 Task: In the  document pitch.txt Insert page numer 'on top of the page' change page color to  'Light Brown'. Write company name: Ramsons
Action: Mouse moved to (294, 473)
Screenshot: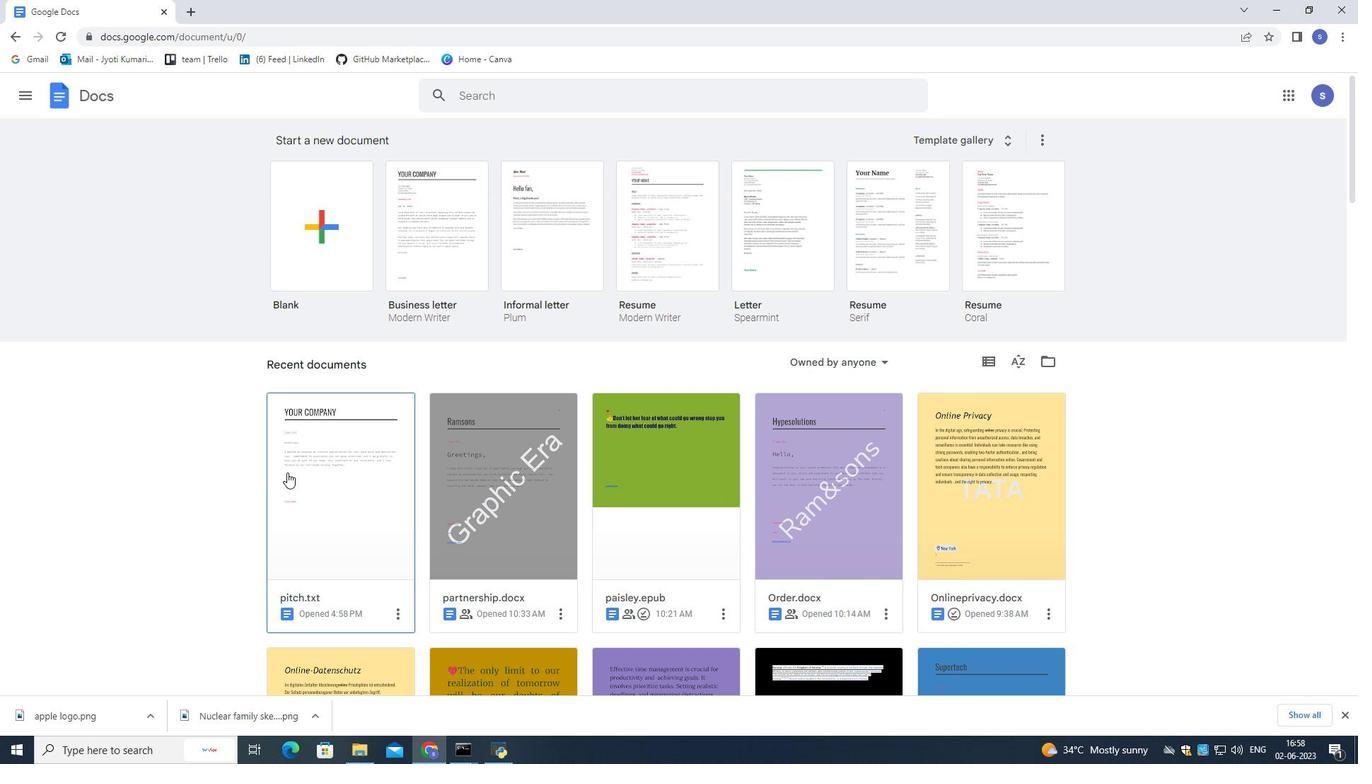 
Action: Mouse pressed left at (294, 473)
Screenshot: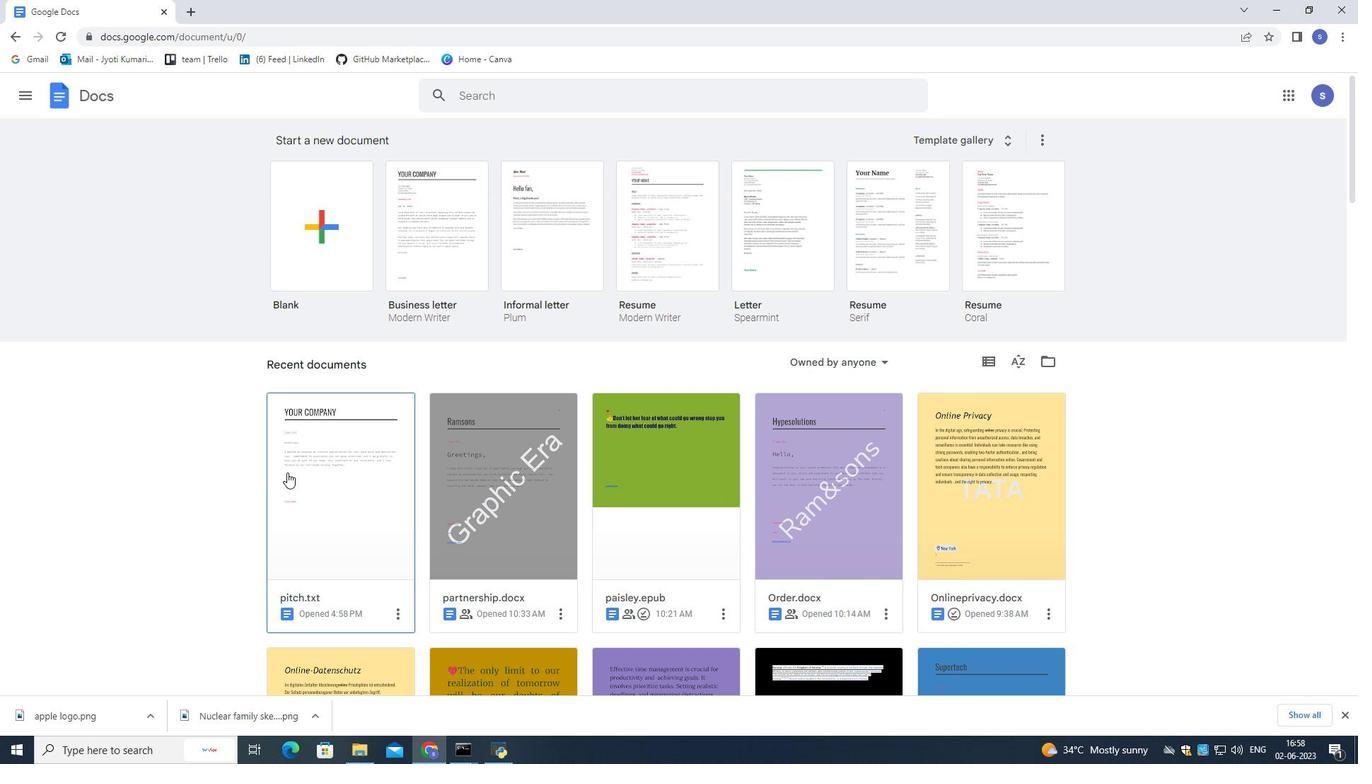
Action: Mouse moved to (295, 473)
Screenshot: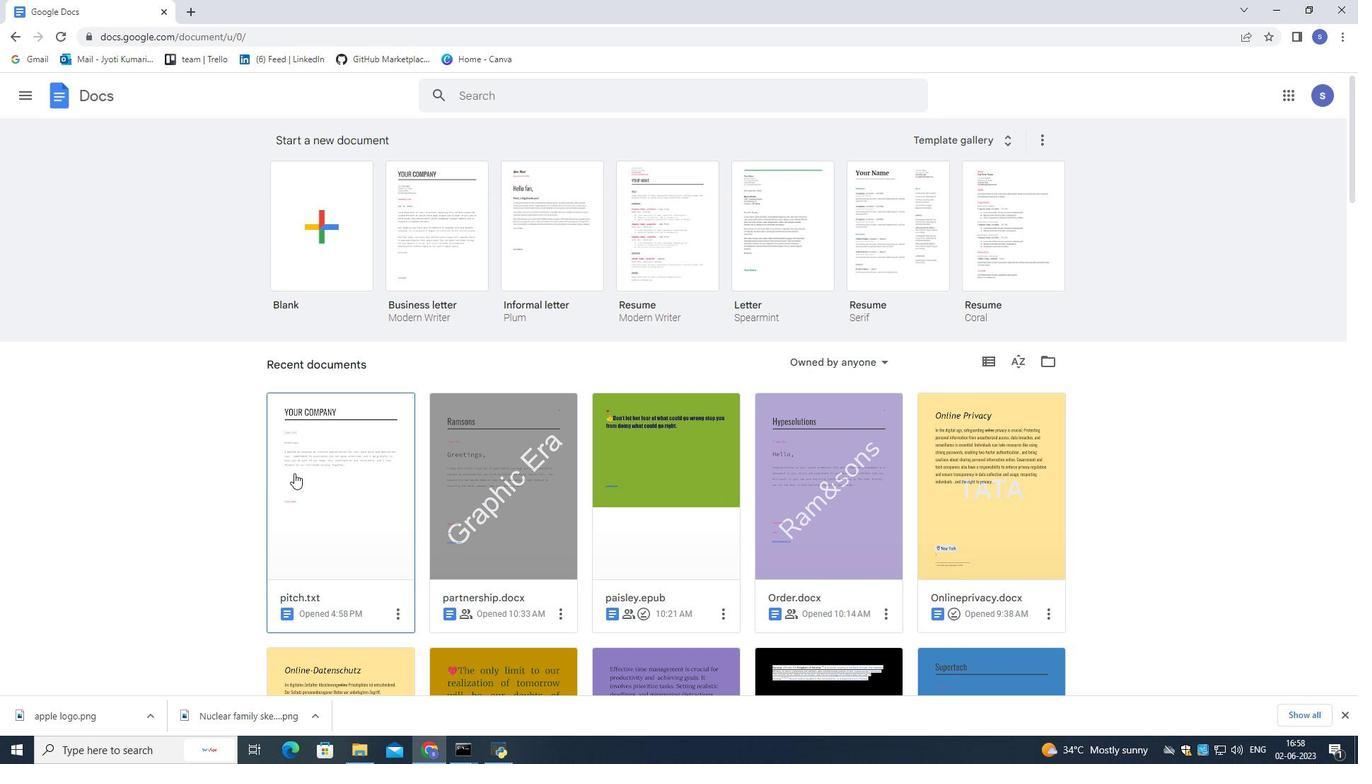 
Action: Mouse pressed left at (295, 473)
Screenshot: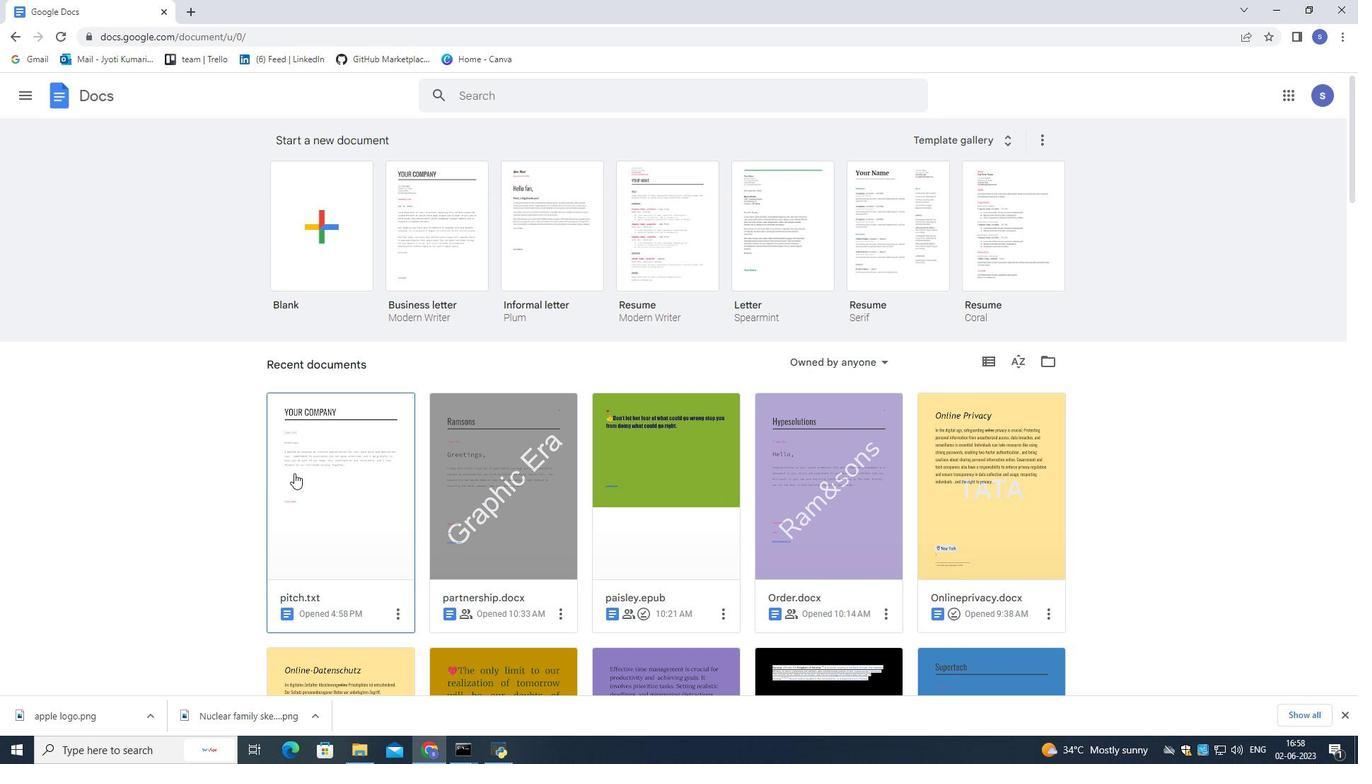 
Action: Mouse moved to (143, 104)
Screenshot: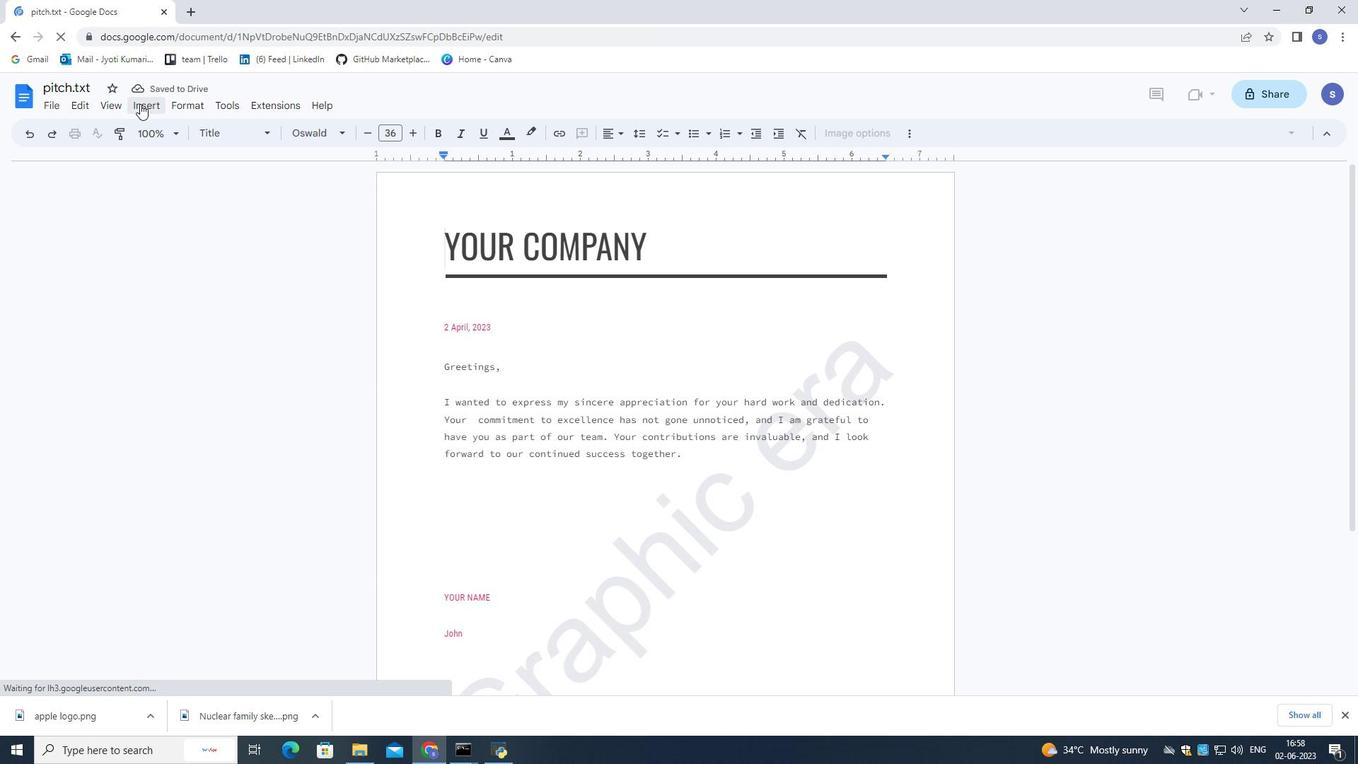 
Action: Mouse pressed left at (143, 104)
Screenshot: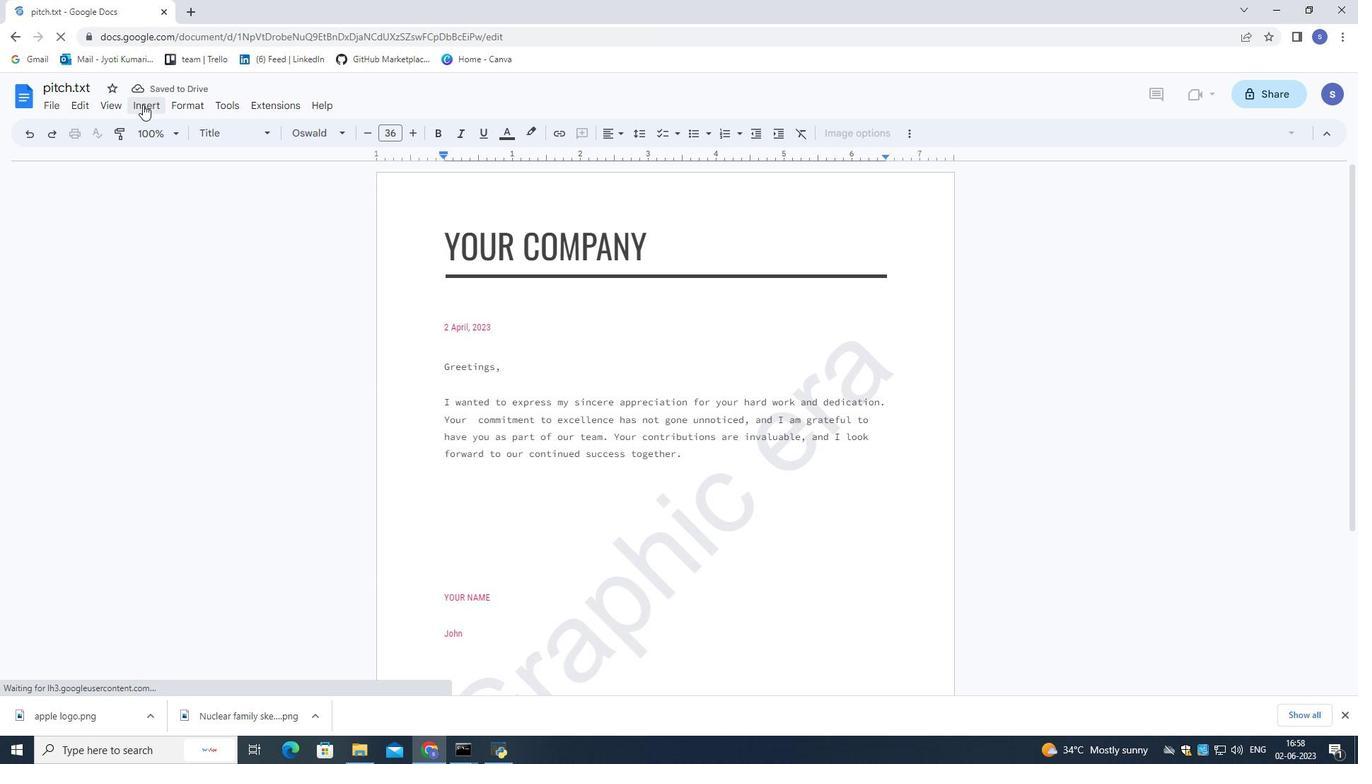 
Action: Mouse moved to (393, 515)
Screenshot: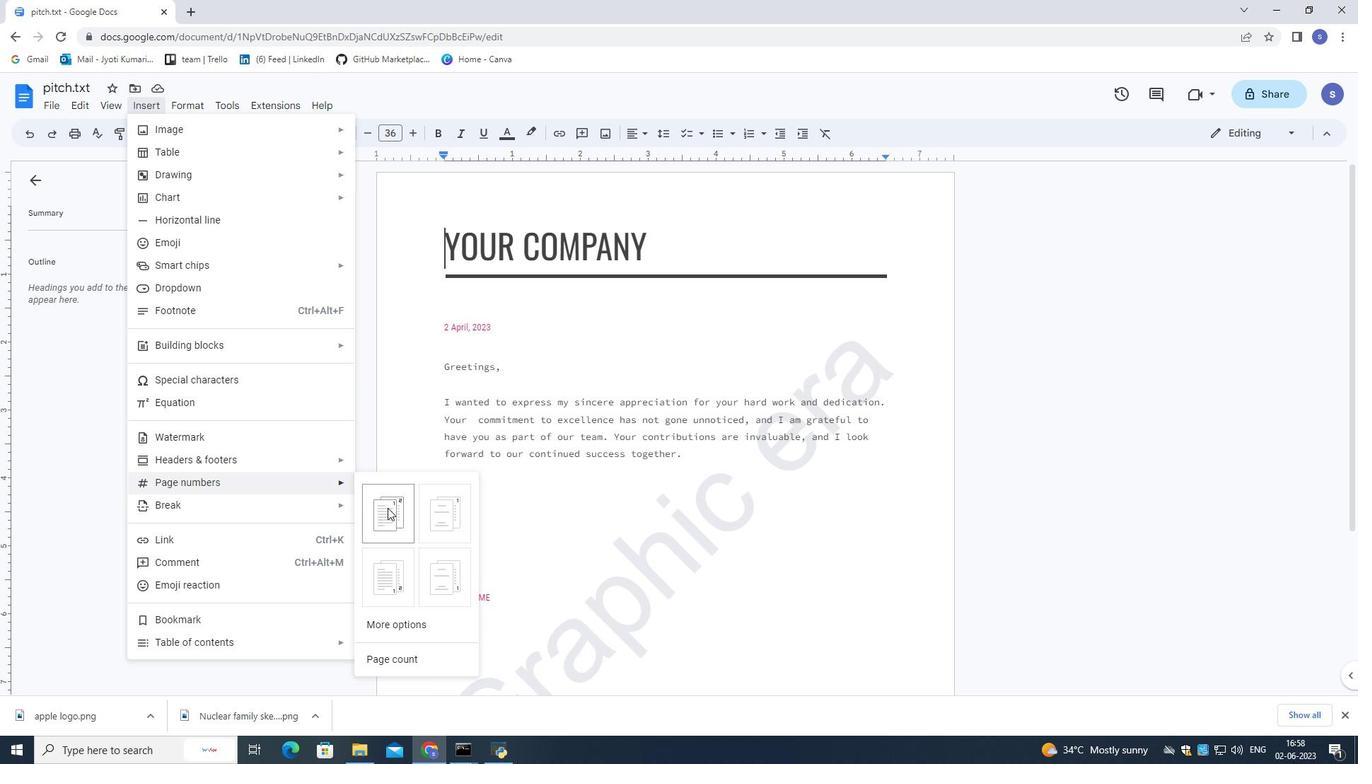 
Action: Mouse pressed left at (393, 515)
Screenshot: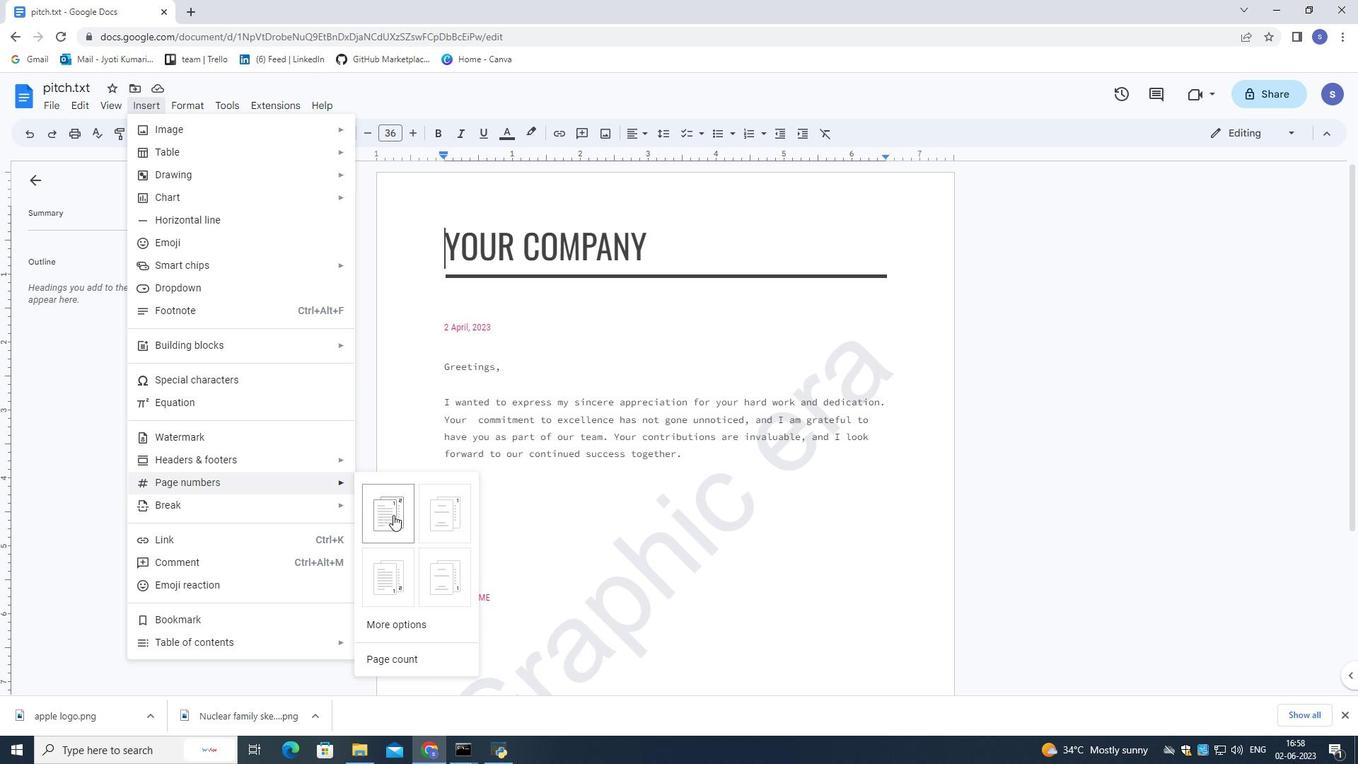 
Action: Mouse moved to (581, 532)
Screenshot: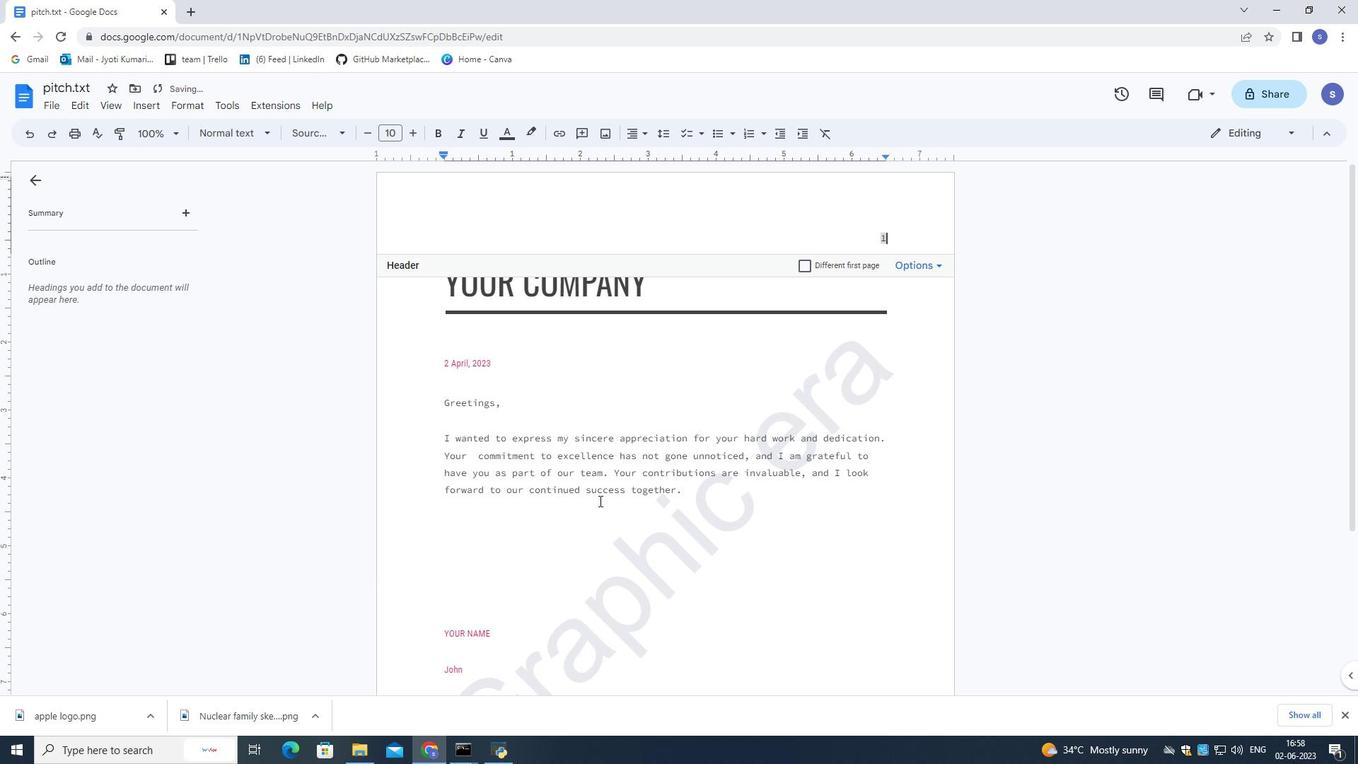 
Action: Mouse pressed left at (581, 532)
Screenshot: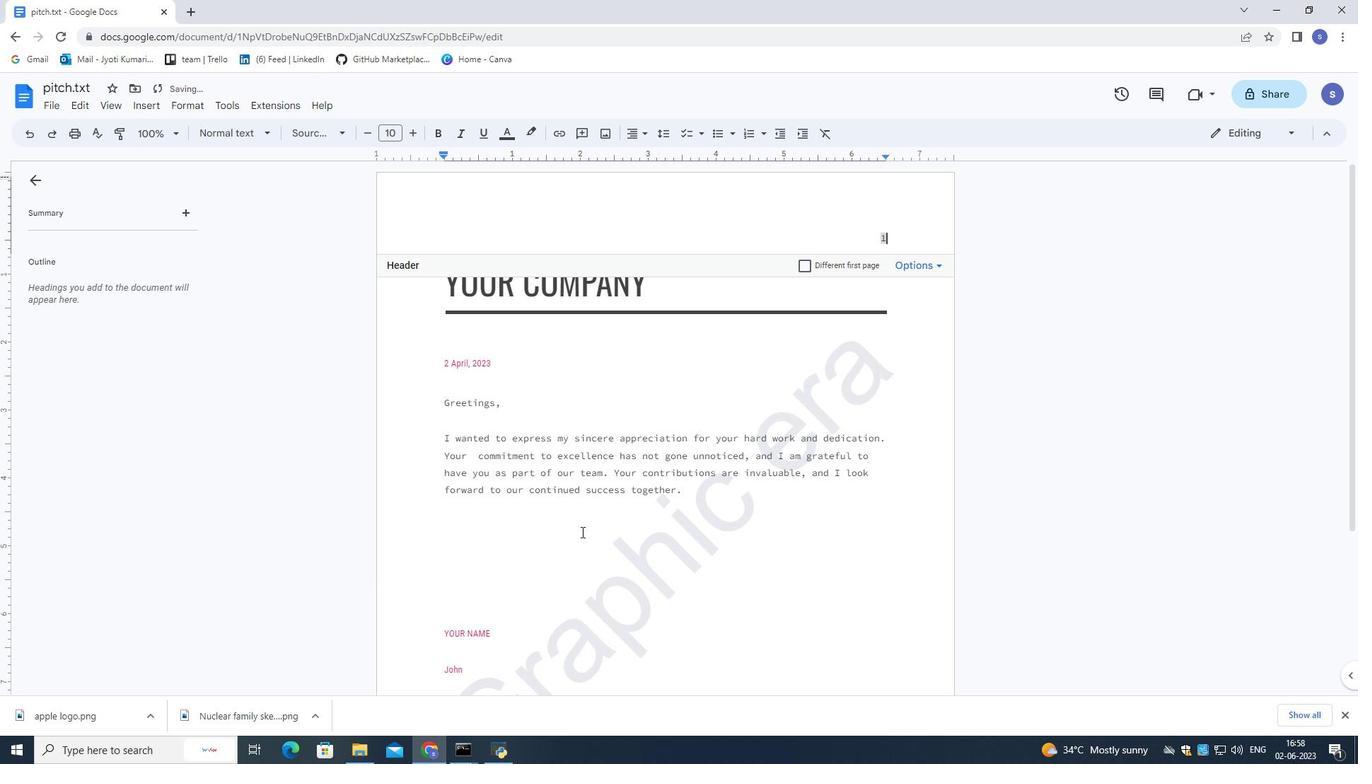 
Action: Mouse moved to (45, 102)
Screenshot: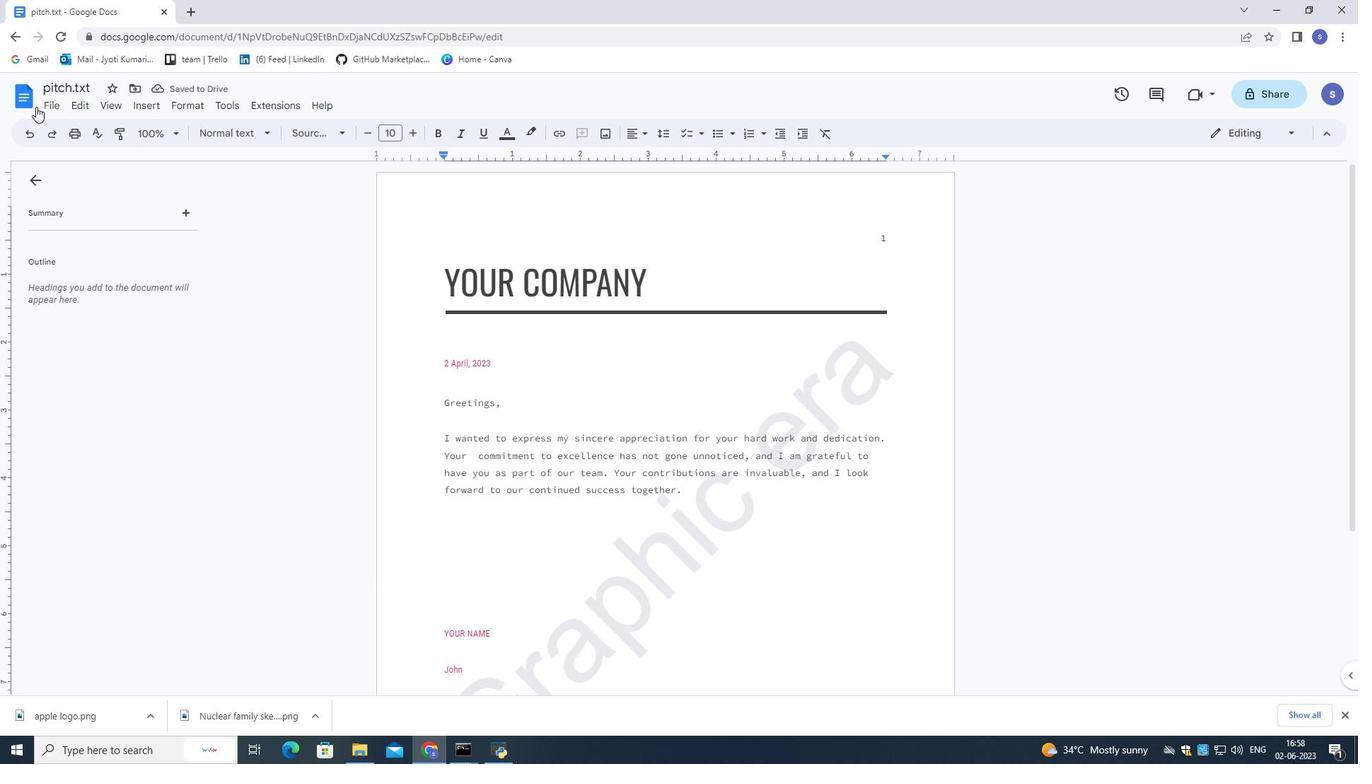 
Action: Mouse pressed left at (45, 102)
Screenshot: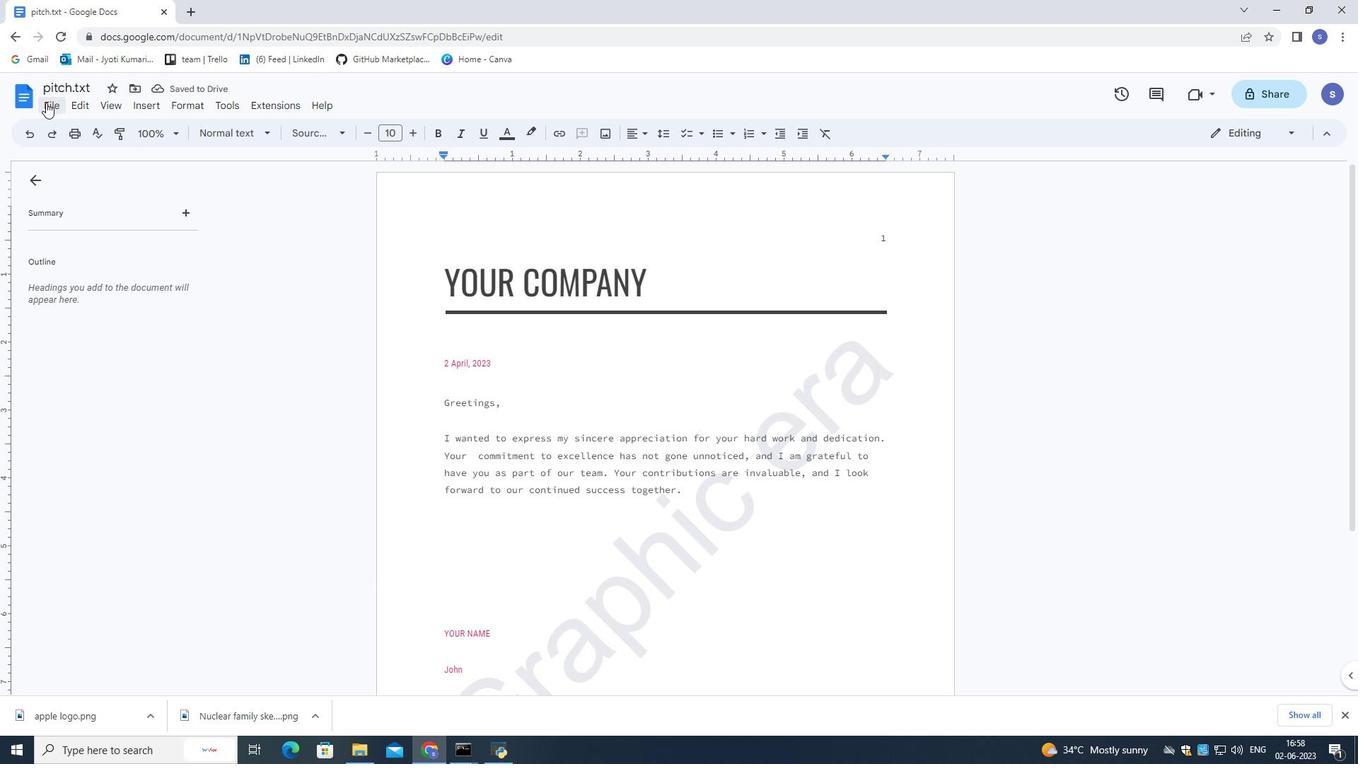 
Action: Mouse moved to (89, 492)
Screenshot: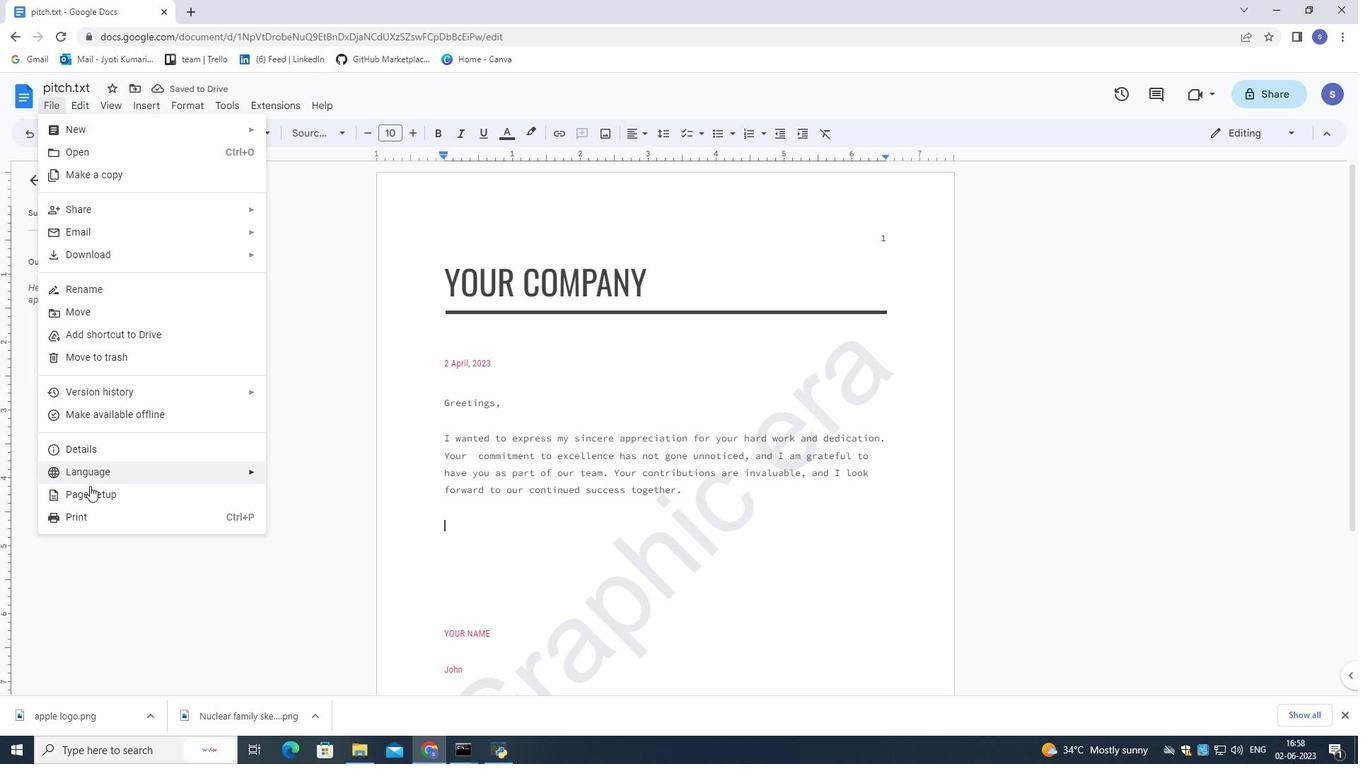 
Action: Mouse pressed left at (89, 492)
Screenshot: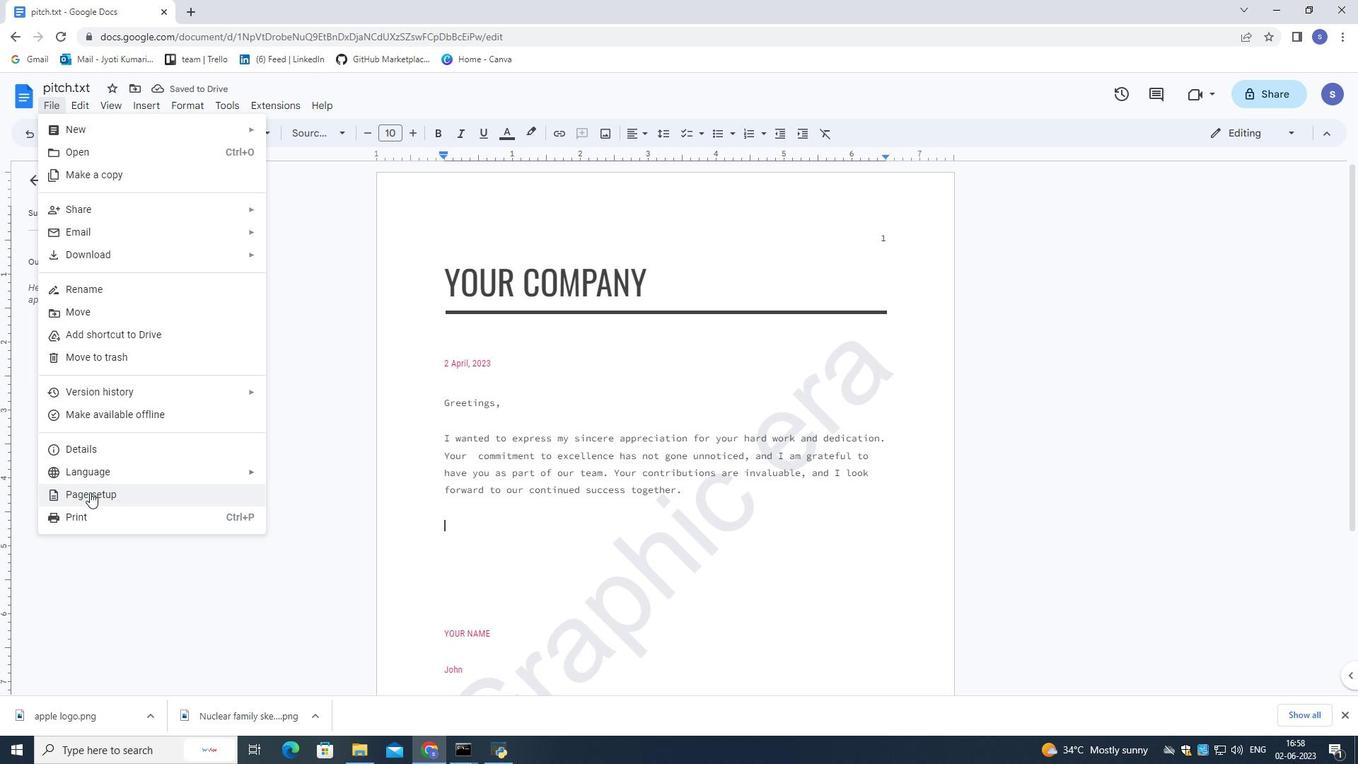 
Action: Mouse moved to (563, 482)
Screenshot: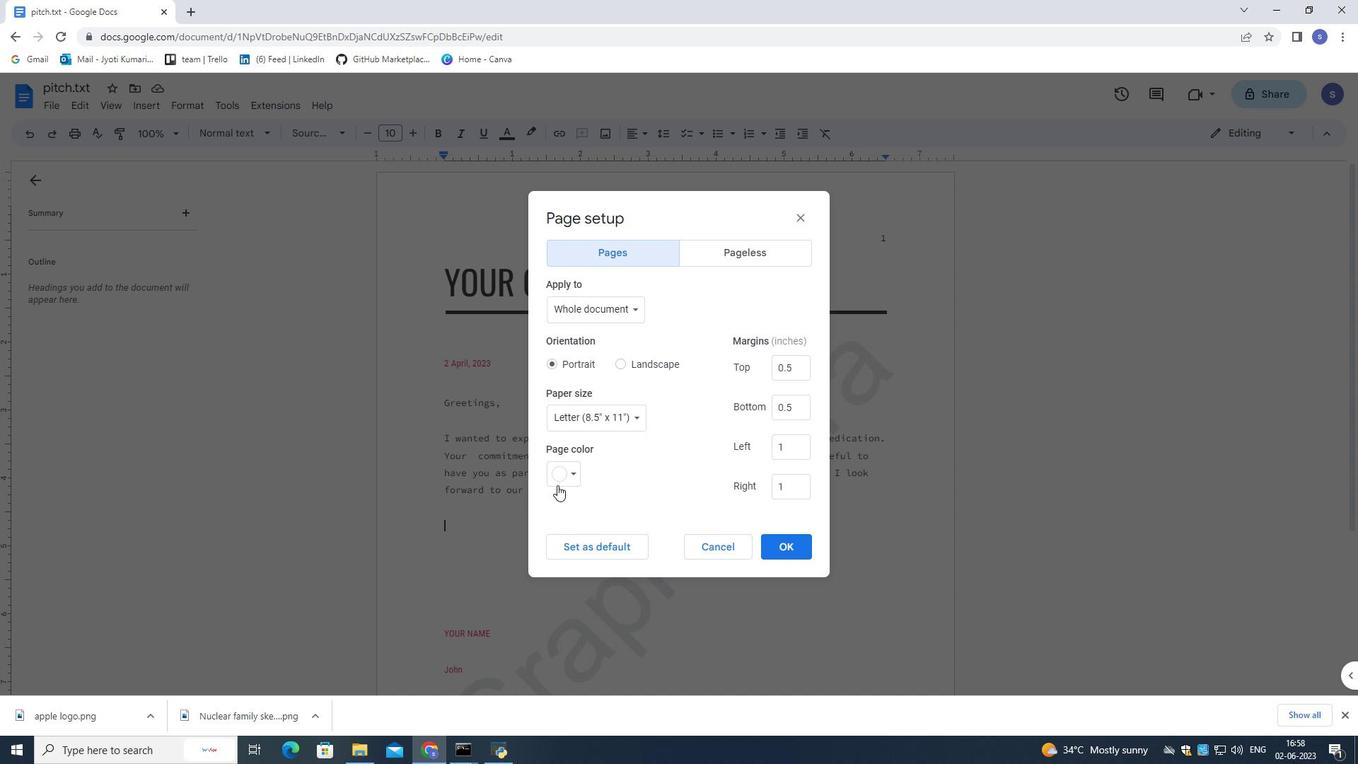 
Action: Mouse pressed left at (563, 482)
Screenshot: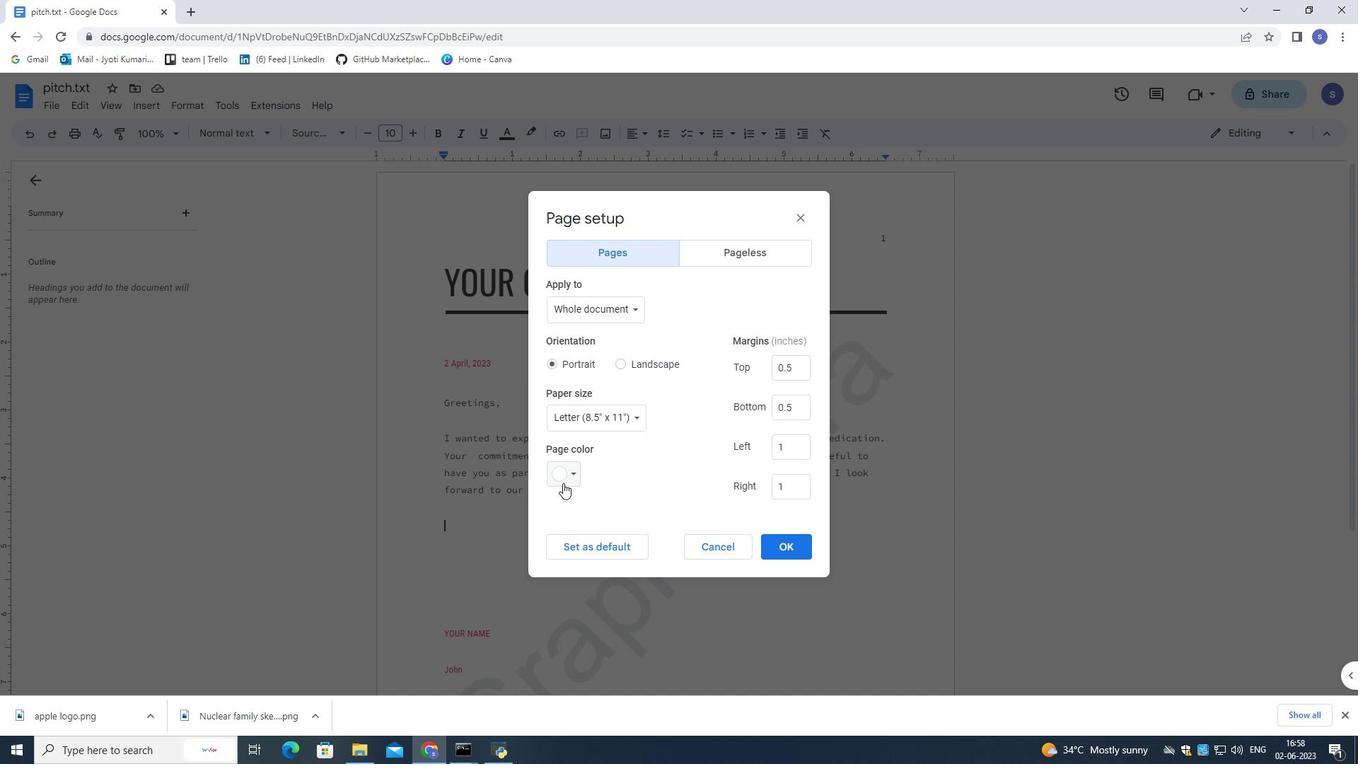
Action: Mouse moved to (593, 580)
Screenshot: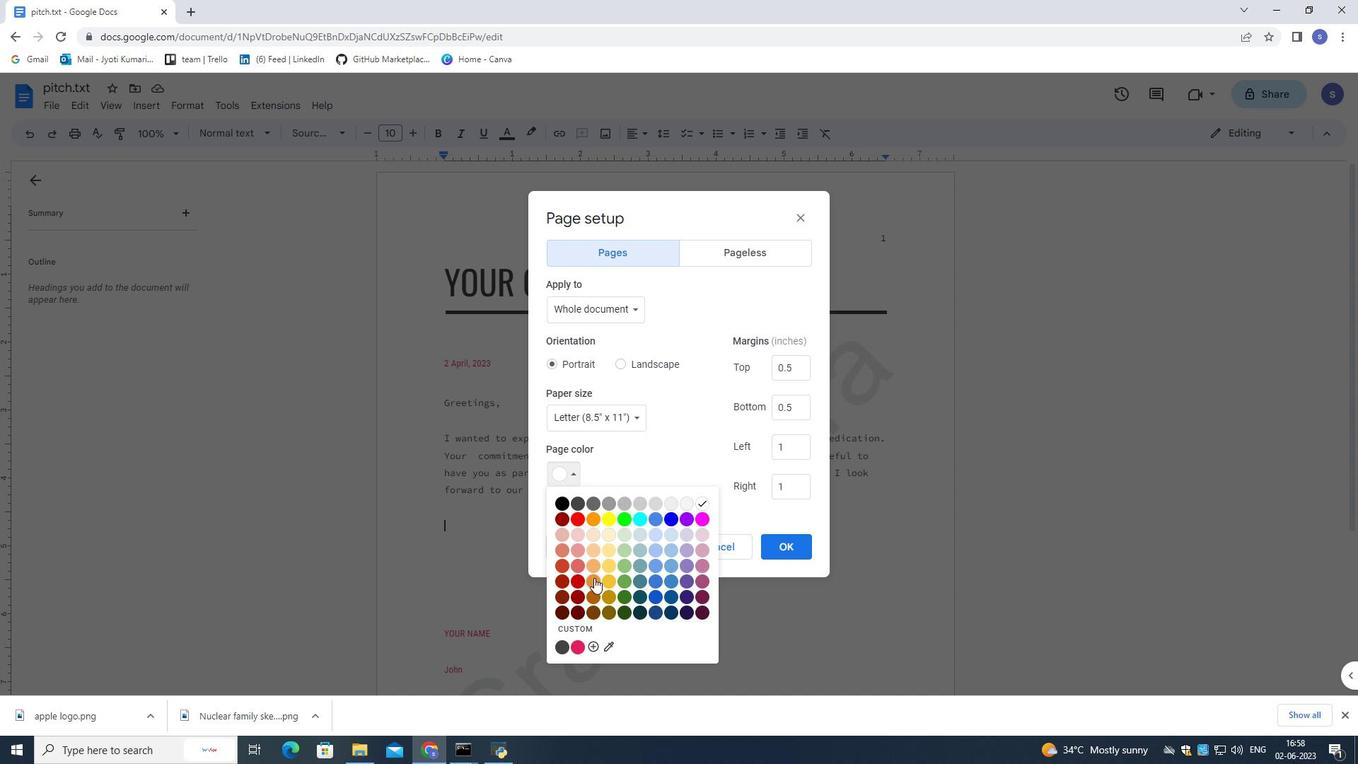 
Action: Mouse pressed left at (593, 580)
Screenshot: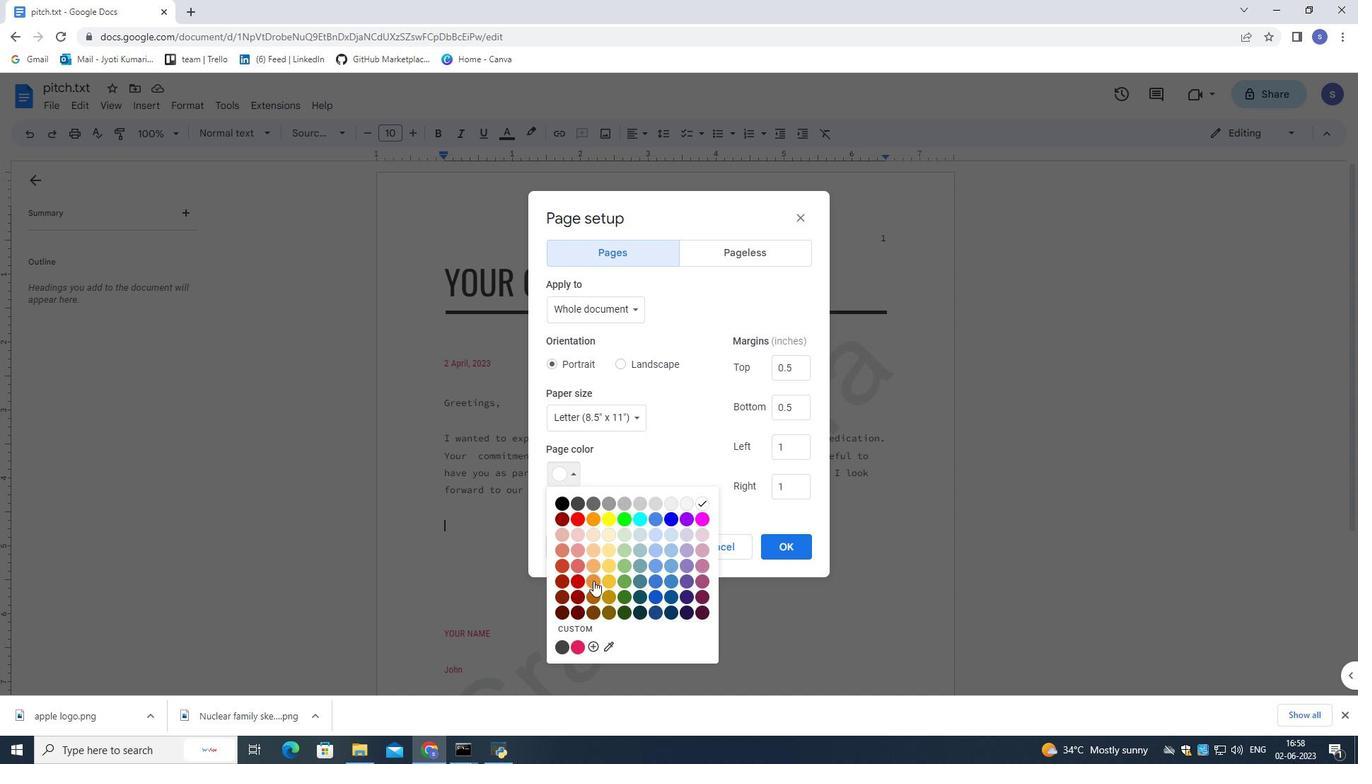 
Action: Mouse moved to (776, 541)
Screenshot: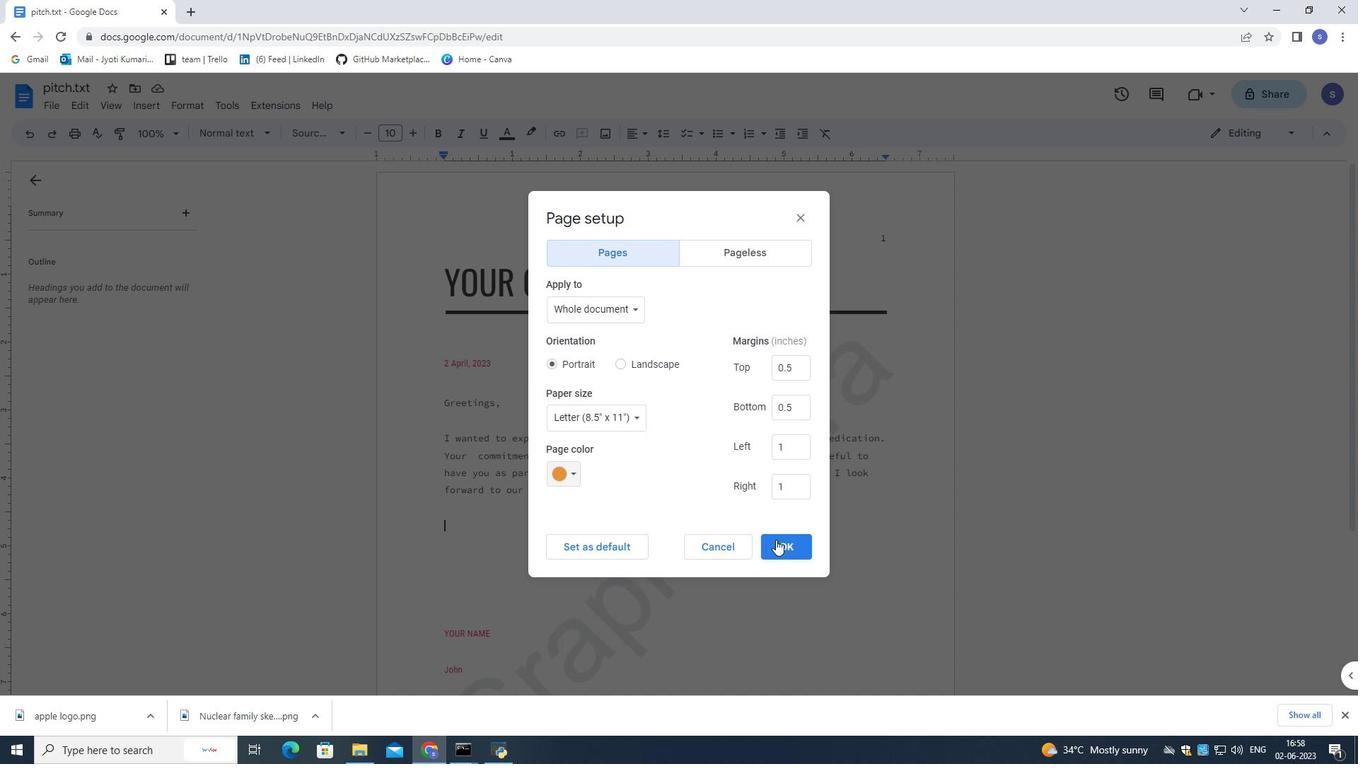 
Action: Mouse pressed left at (776, 541)
Screenshot: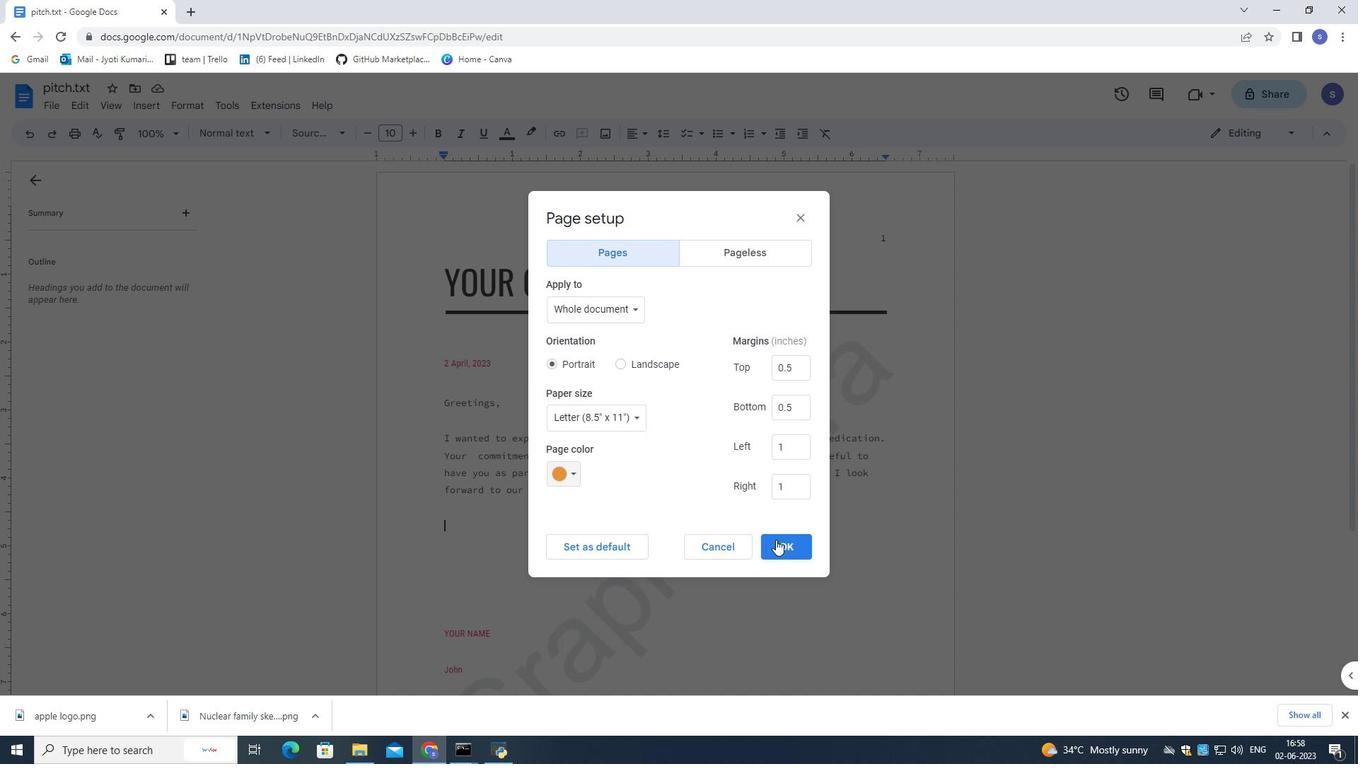
Action: Mouse moved to (539, 425)
Screenshot: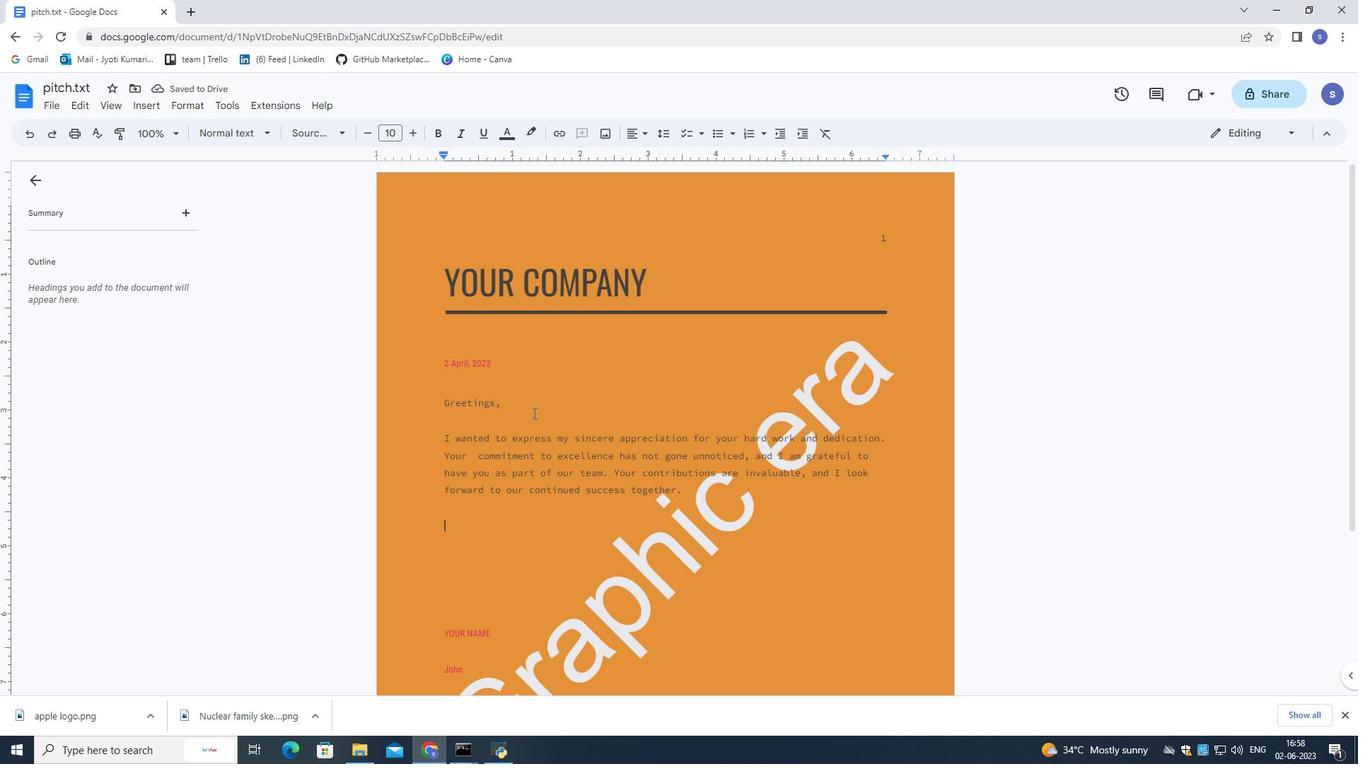 
Action: Mouse scrolled (539, 425) with delta (0, 0)
Screenshot: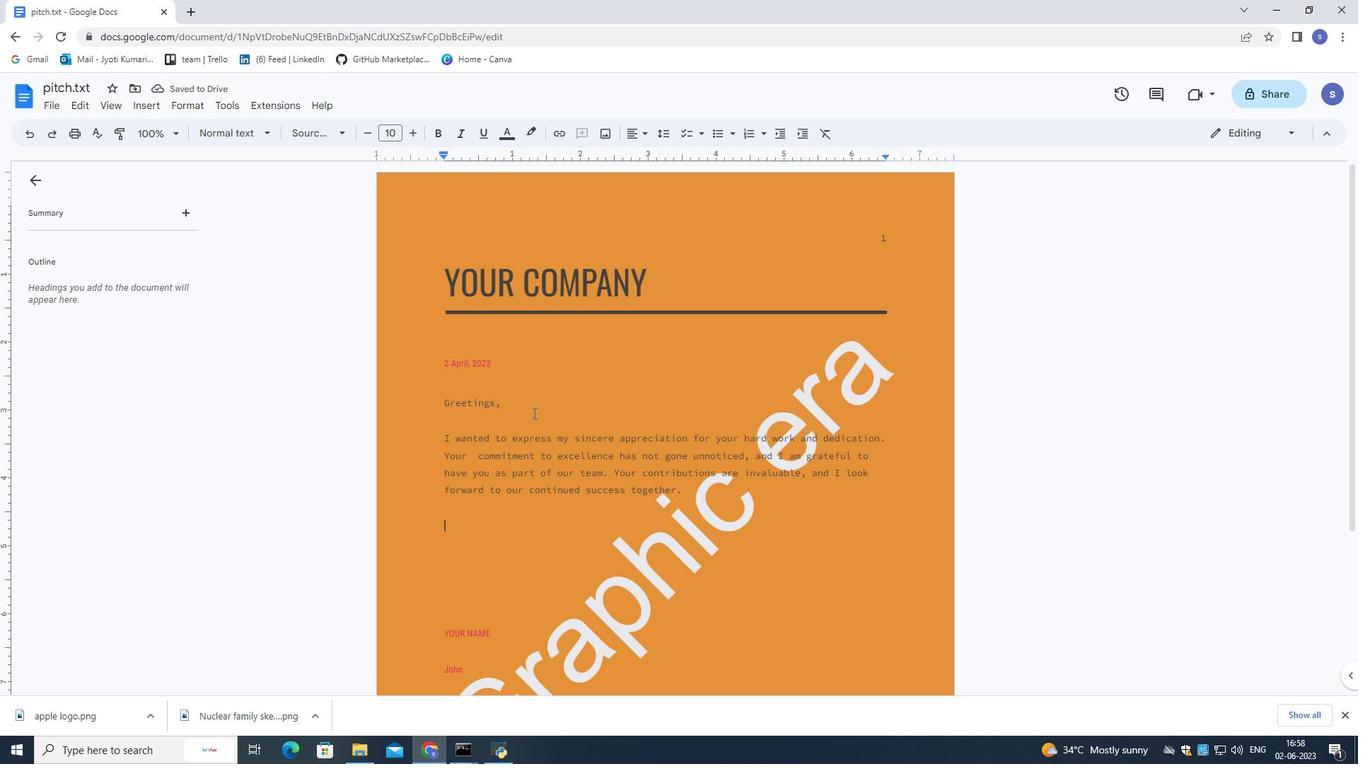 
Action: Mouse moved to (540, 429)
Screenshot: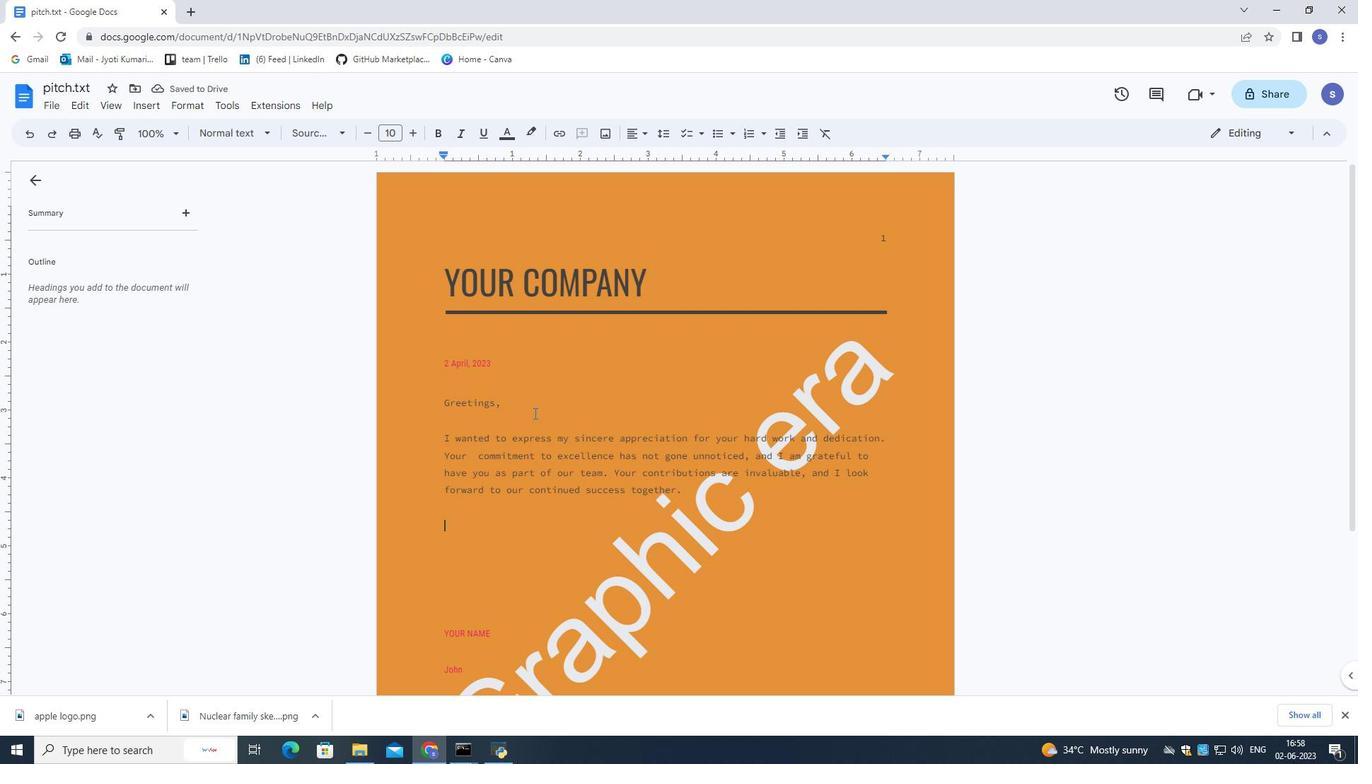 
Action: Mouse scrolled (540, 428) with delta (0, 0)
Screenshot: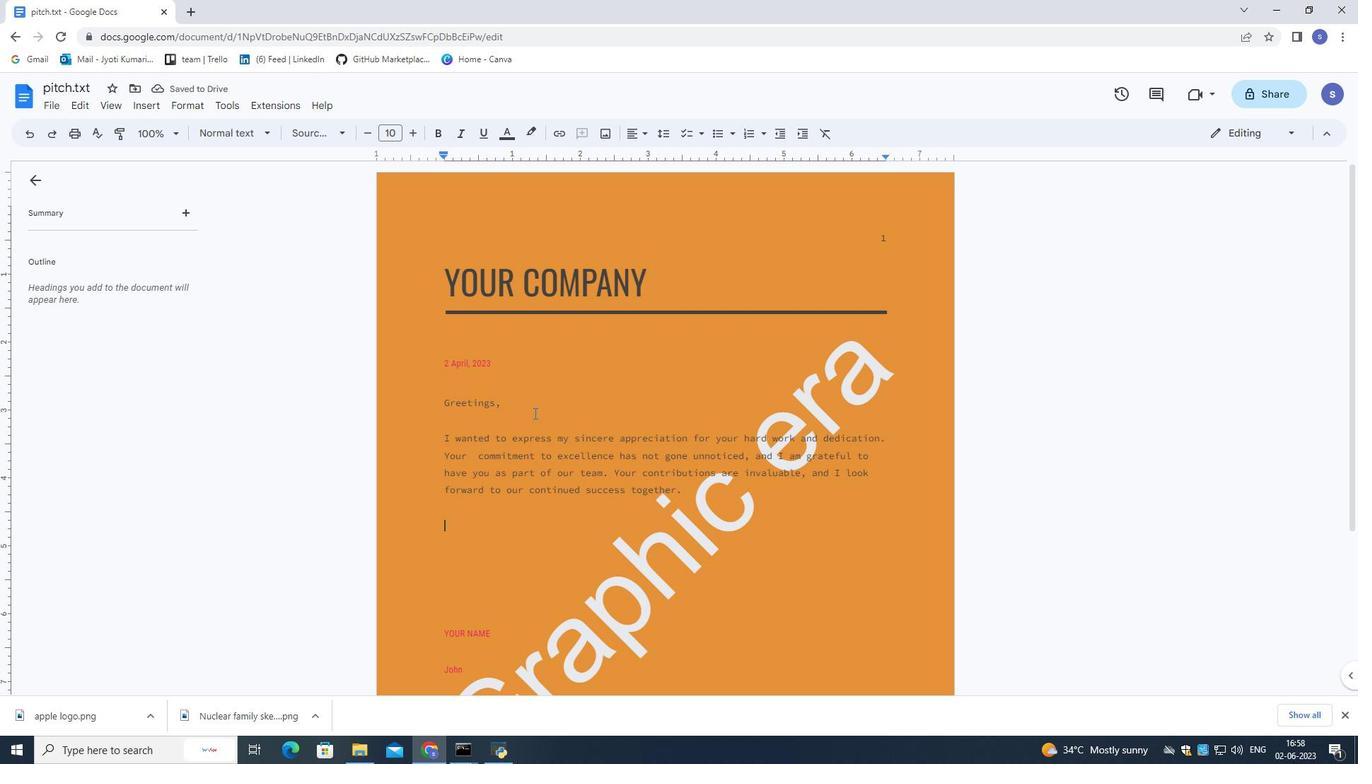 
Action: Mouse scrolled (540, 428) with delta (0, 0)
Screenshot: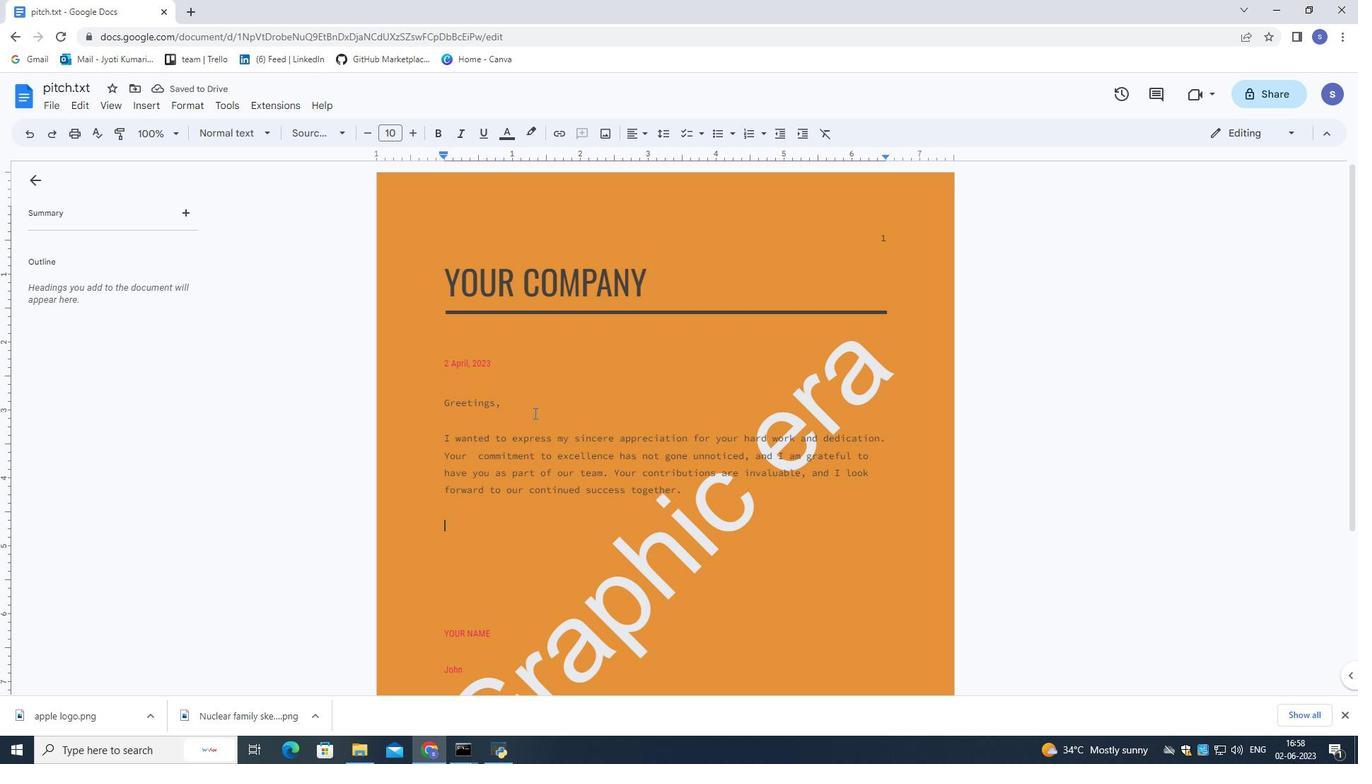 
Action: Mouse scrolled (540, 428) with delta (0, 0)
Screenshot: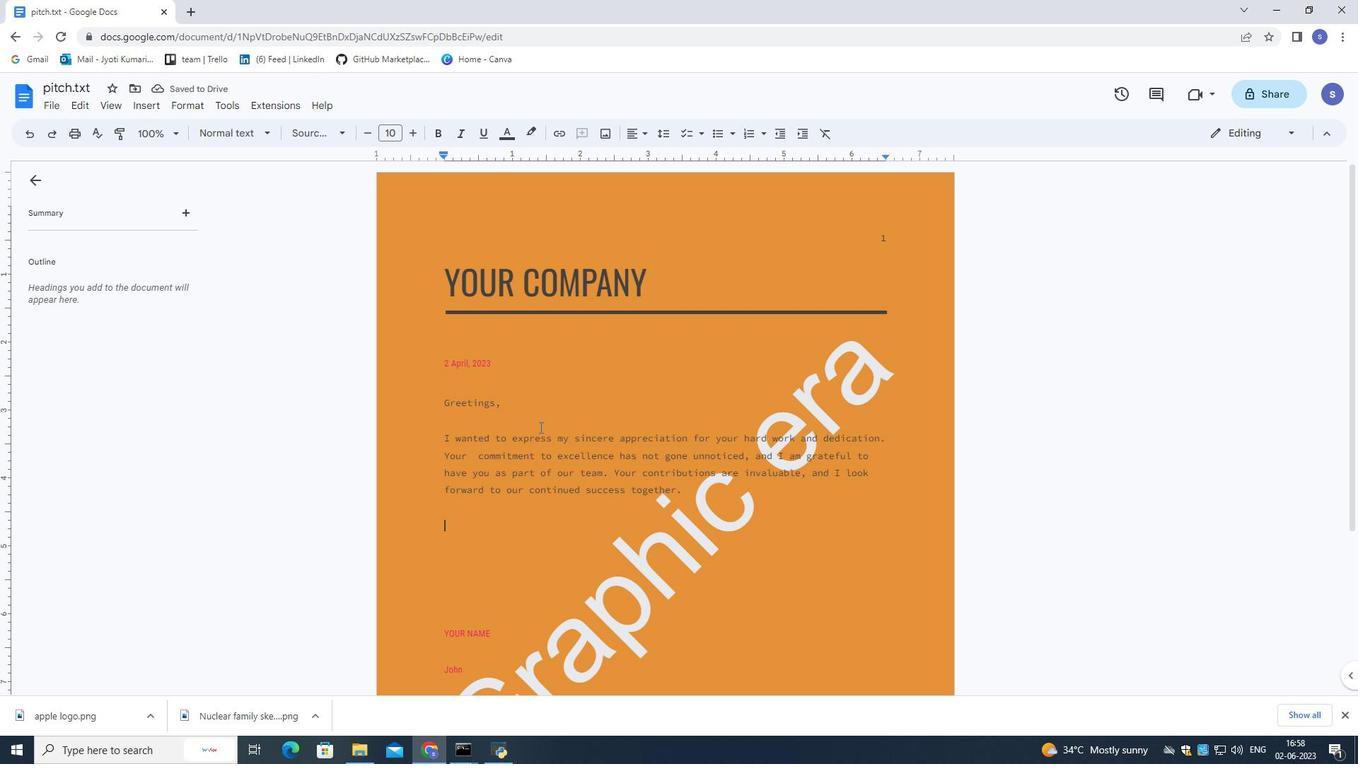 
Action: Mouse moved to (540, 422)
Screenshot: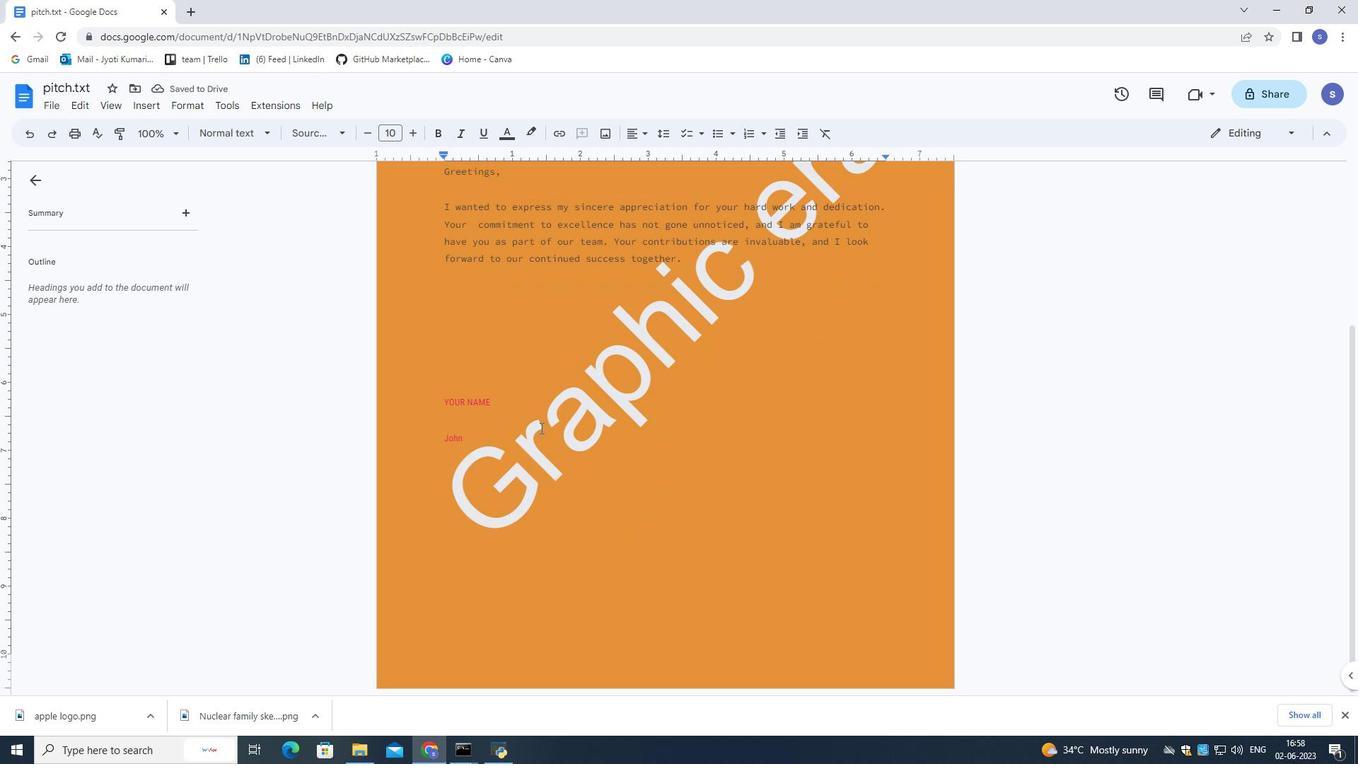 
Action: Mouse scrolled (540, 423) with delta (0, 0)
Screenshot: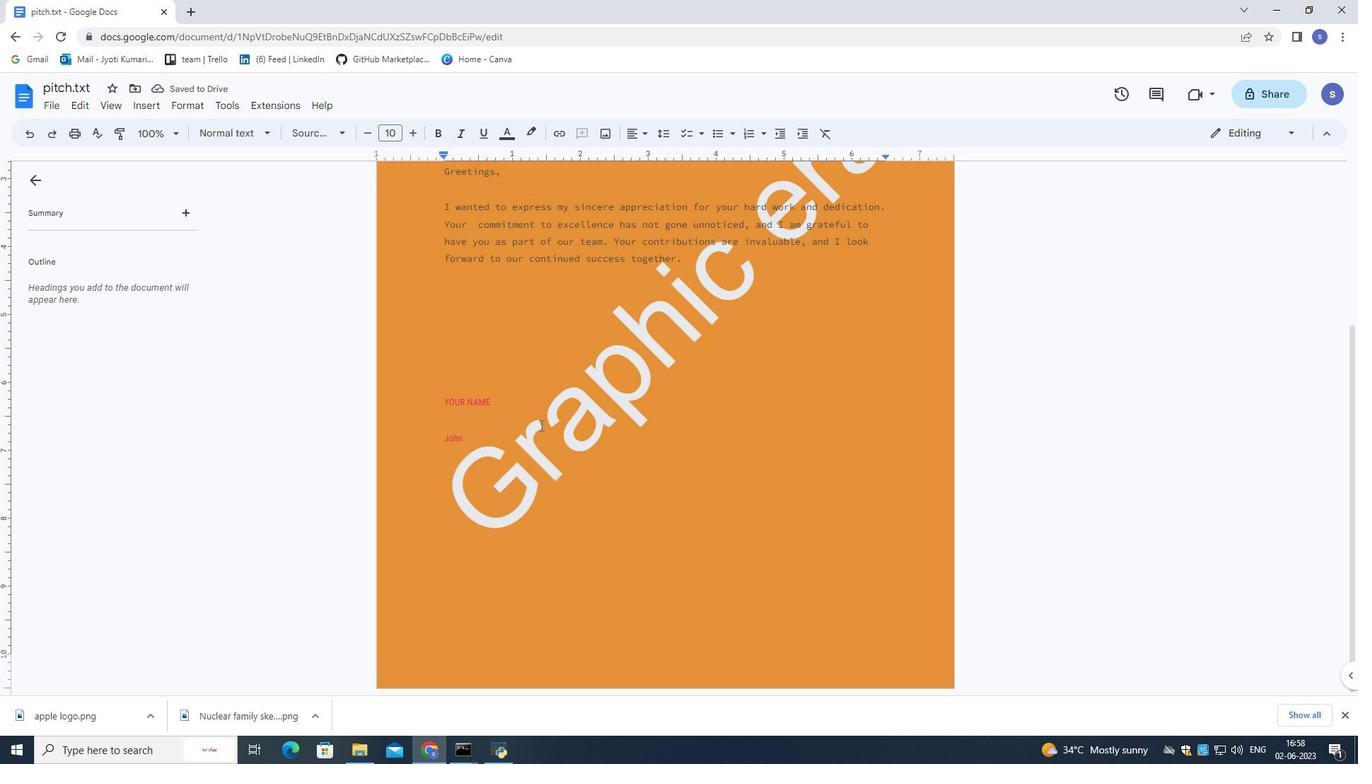 
Action: Mouse moved to (540, 421)
Screenshot: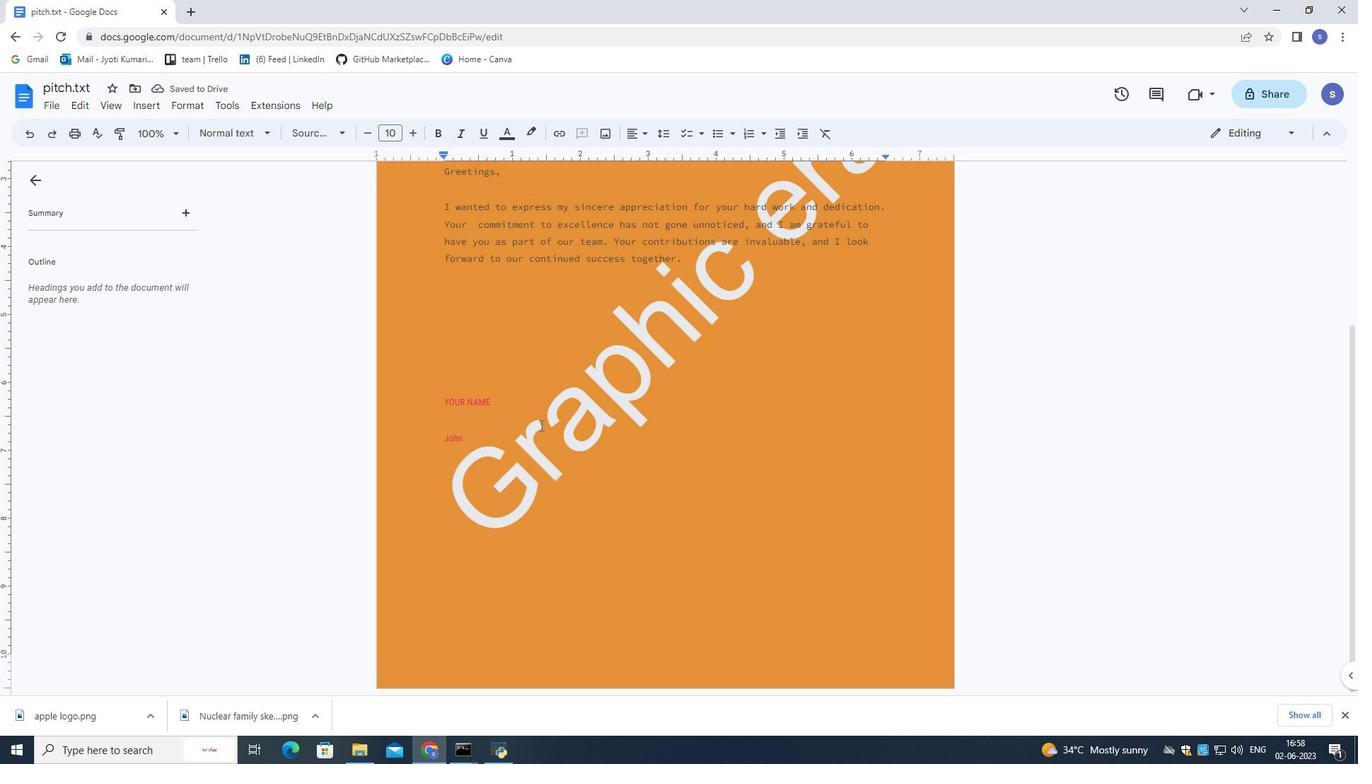 
Action: Mouse scrolled (540, 422) with delta (0, 0)
Screenshot: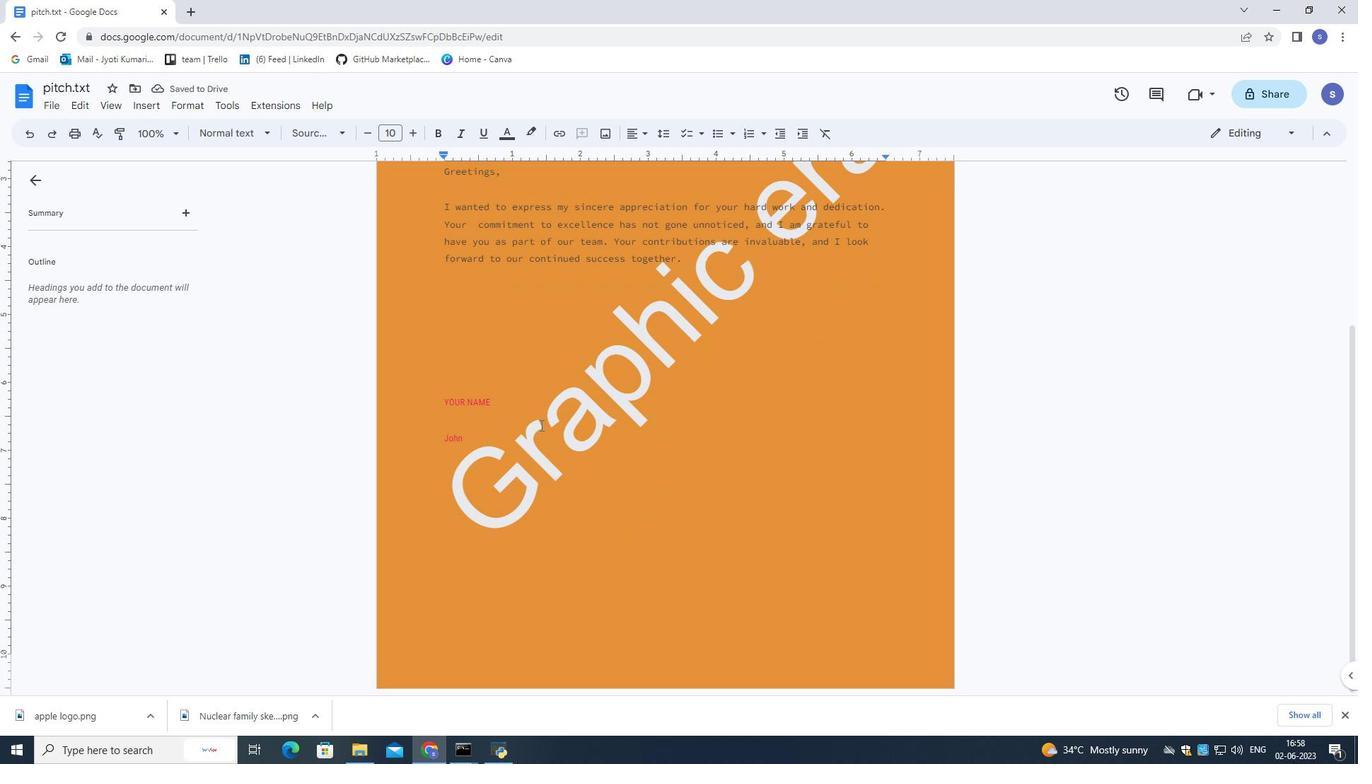 
Action: Mouse moved to (540, 420)
Screenshot: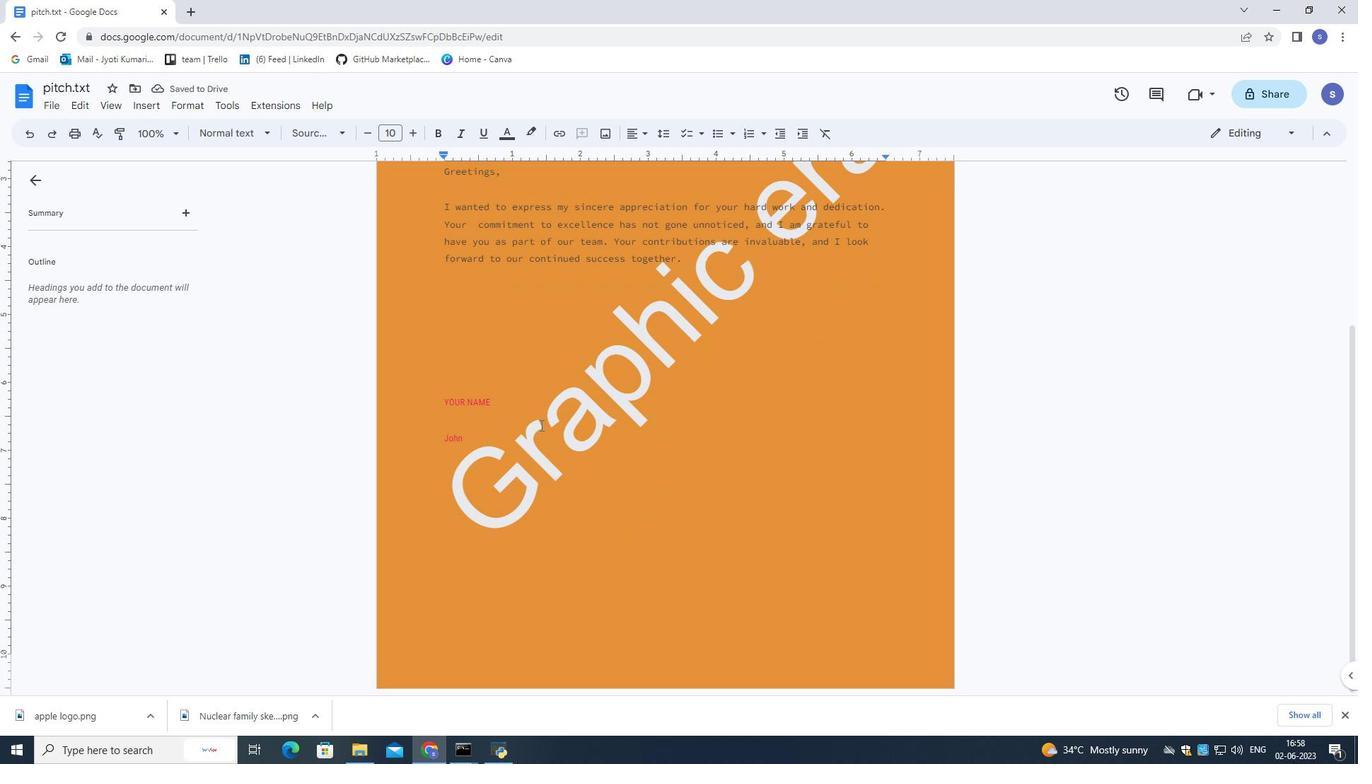 
Action: Mouse scrolled (540, 420) with delta (0, 0)
Screenshot: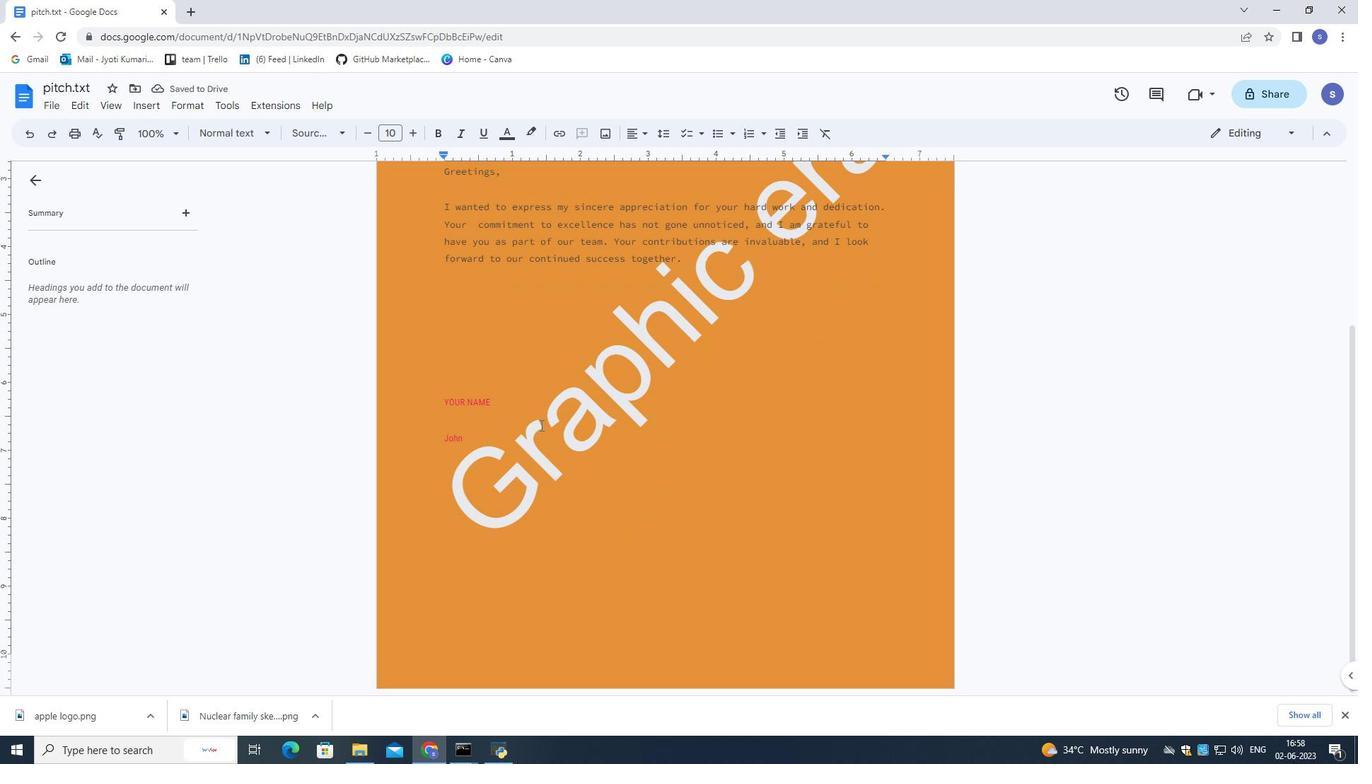 
Action: Mouse moved to (540, 418)
Screenshot: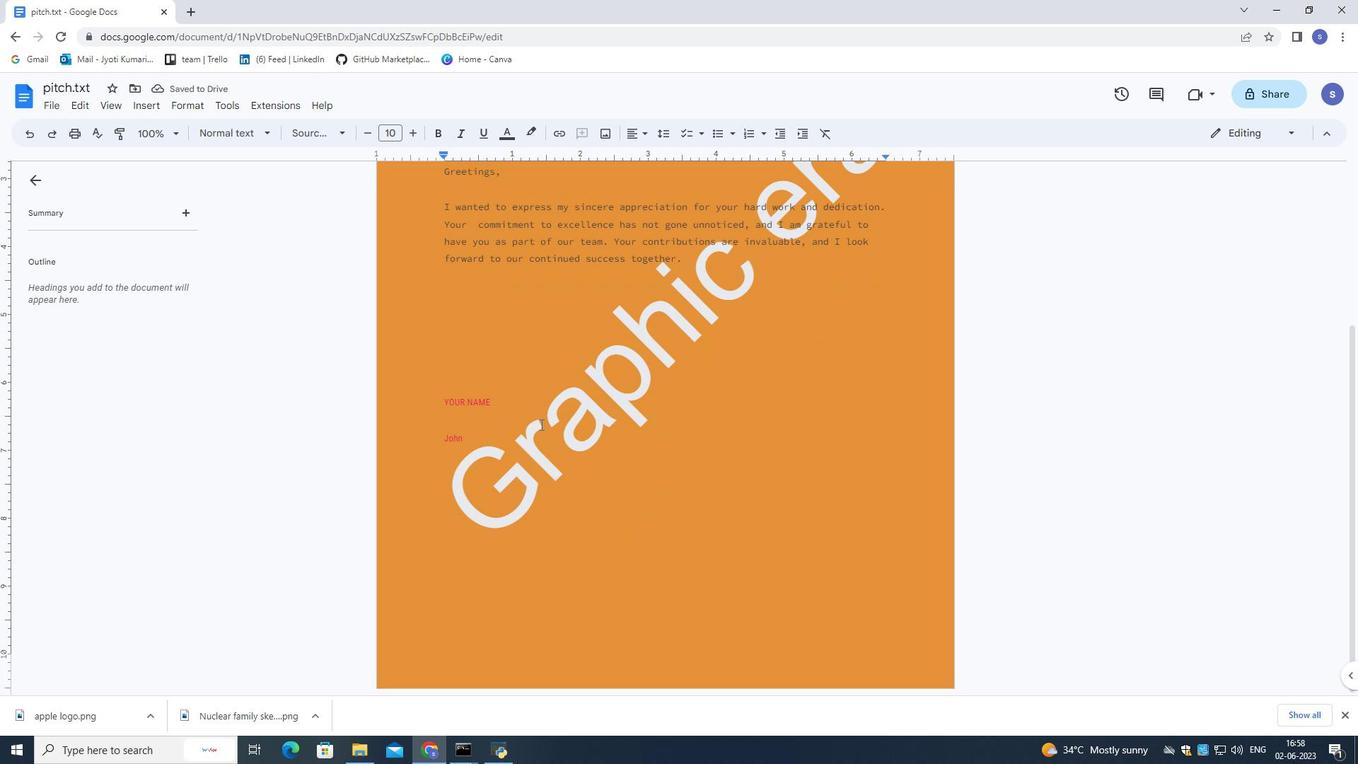 
Action: Mouse scrolled (540, 419) with delta (0, 0)
Screenshot: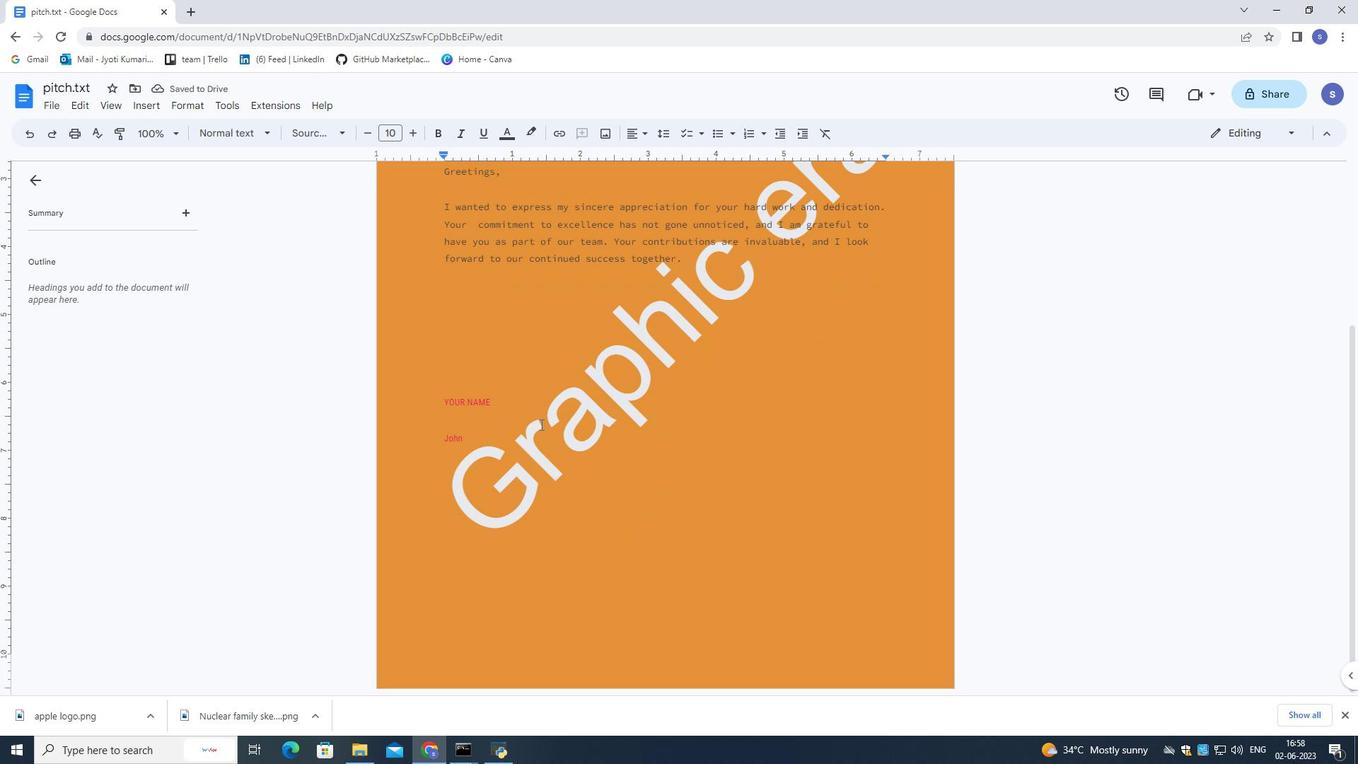 
Action: Mouse moved to (540, 416)
Screenshot: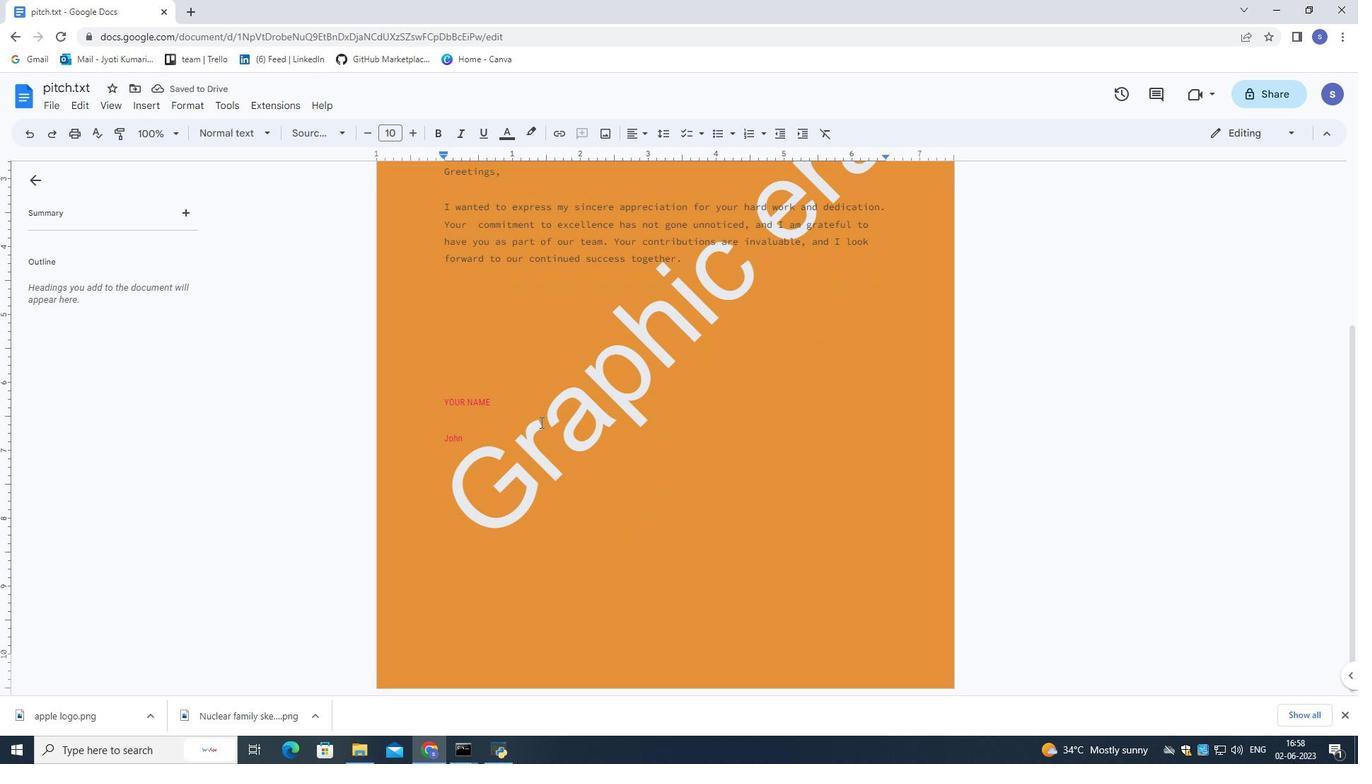 
Action: Mouse scrolled (540, 417) with delta (0, 0)
Screenshot: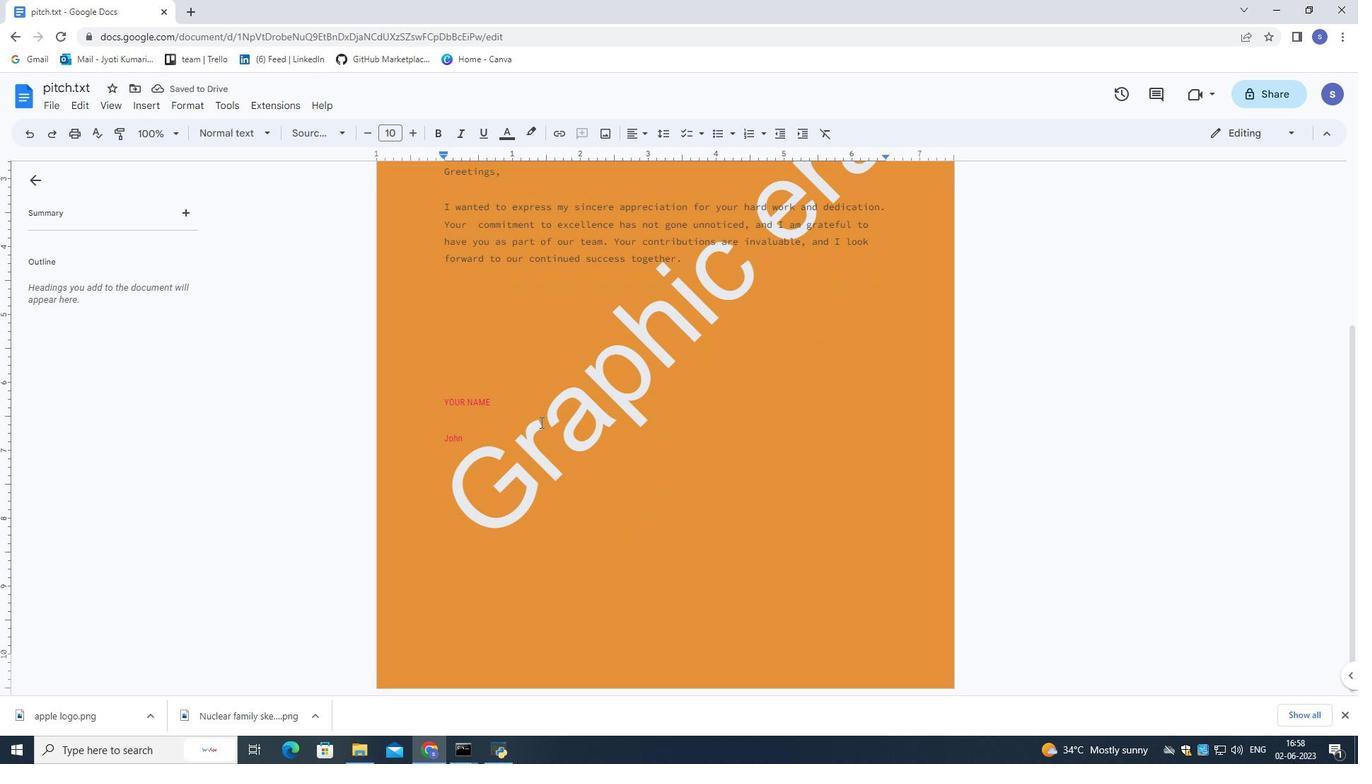 
Action: Mouse moved to (655, 293)
Screenshot: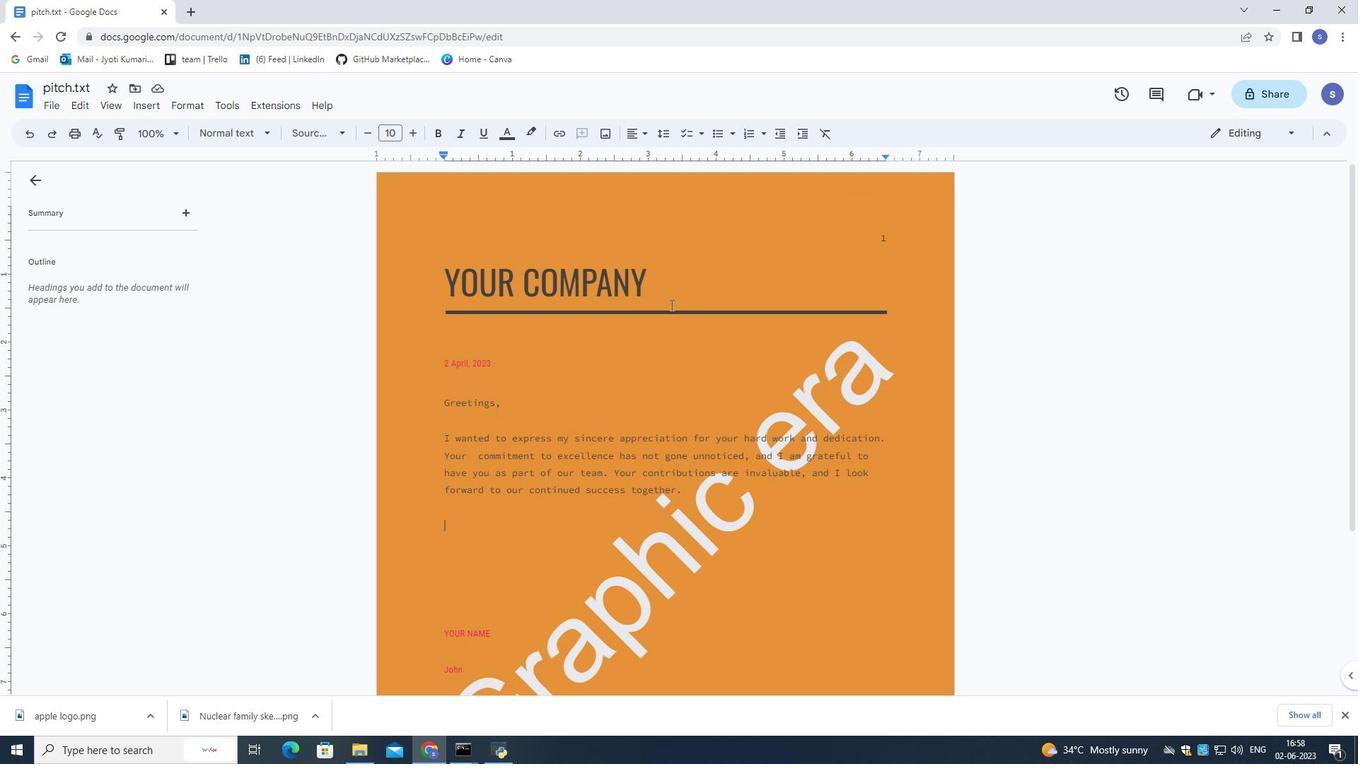 
Action: Mouse pressed left at (655, 293)
Screenshot: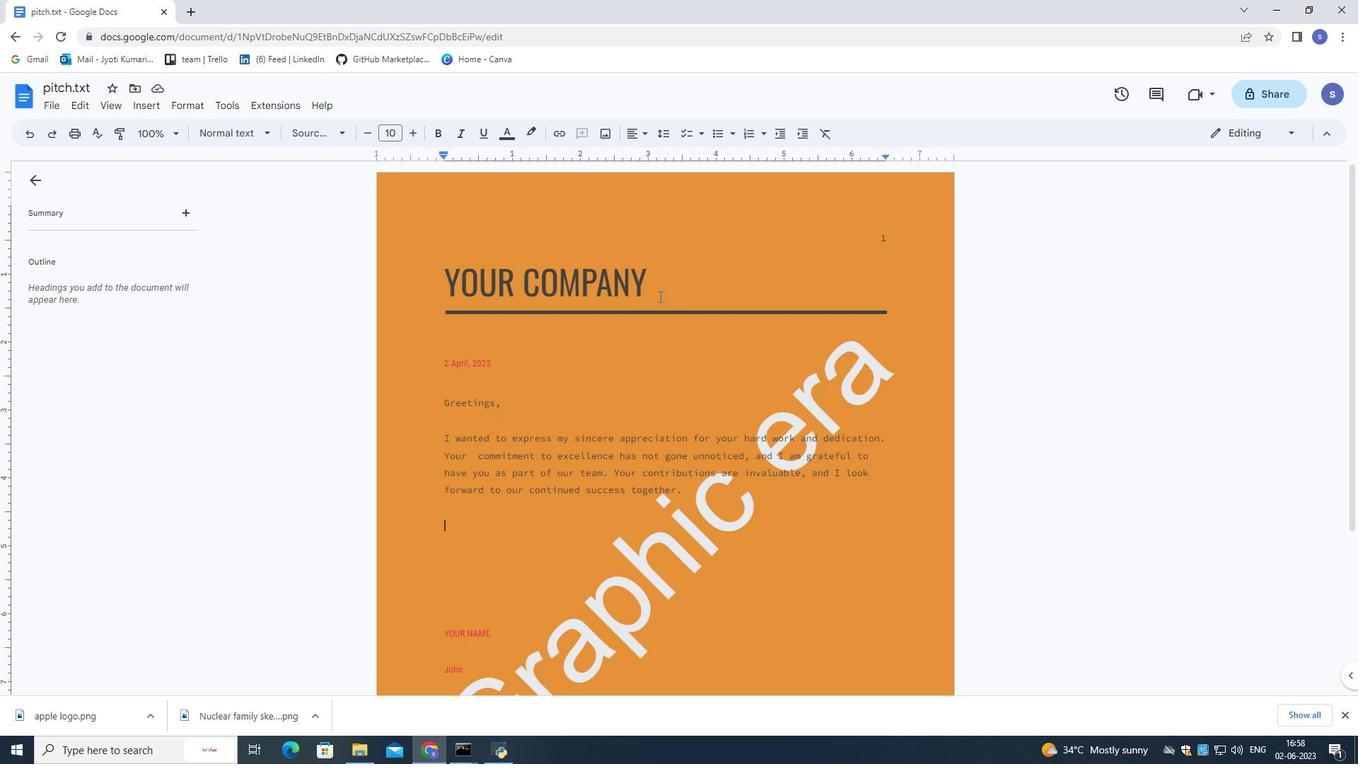 
Action: Mouse pressed left at (655, 293)
Screenshot: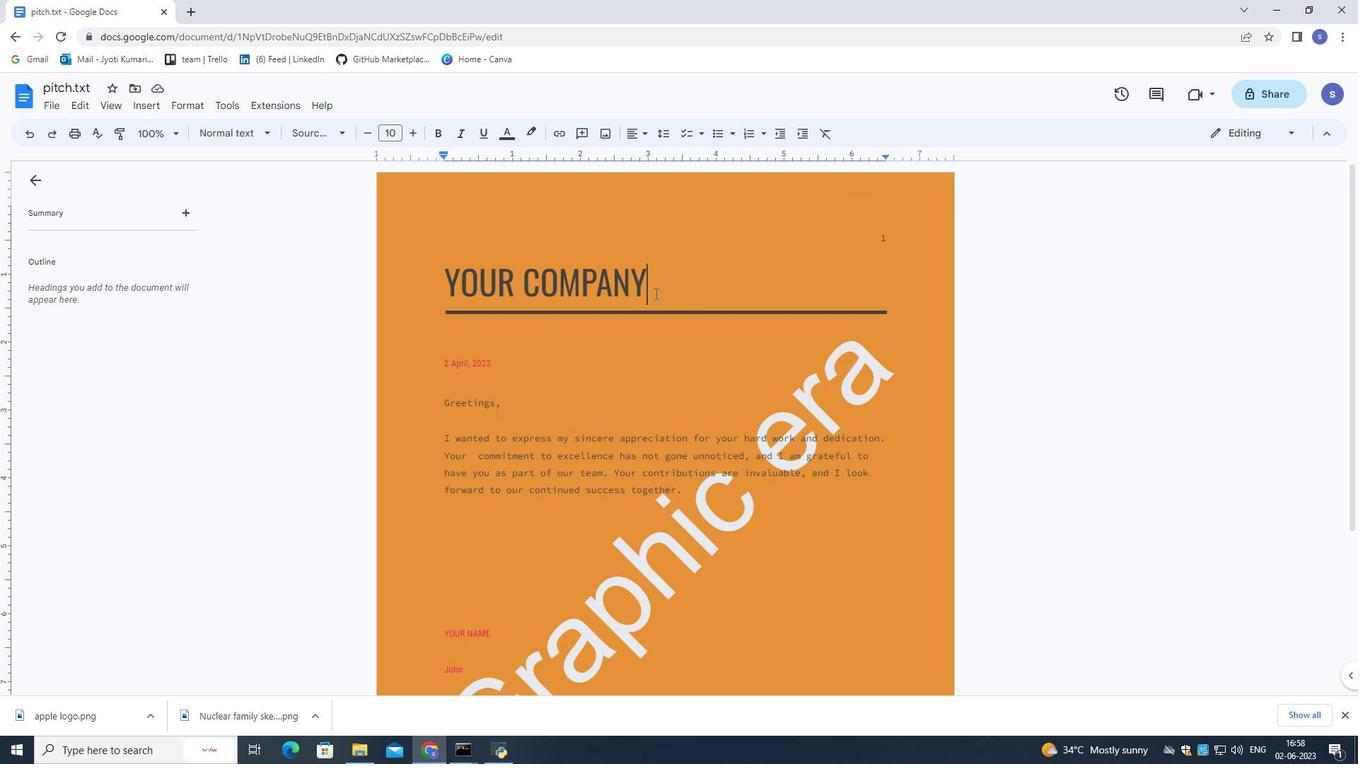 
Action: Mouse pressed left at (655, 293)
Screenshot: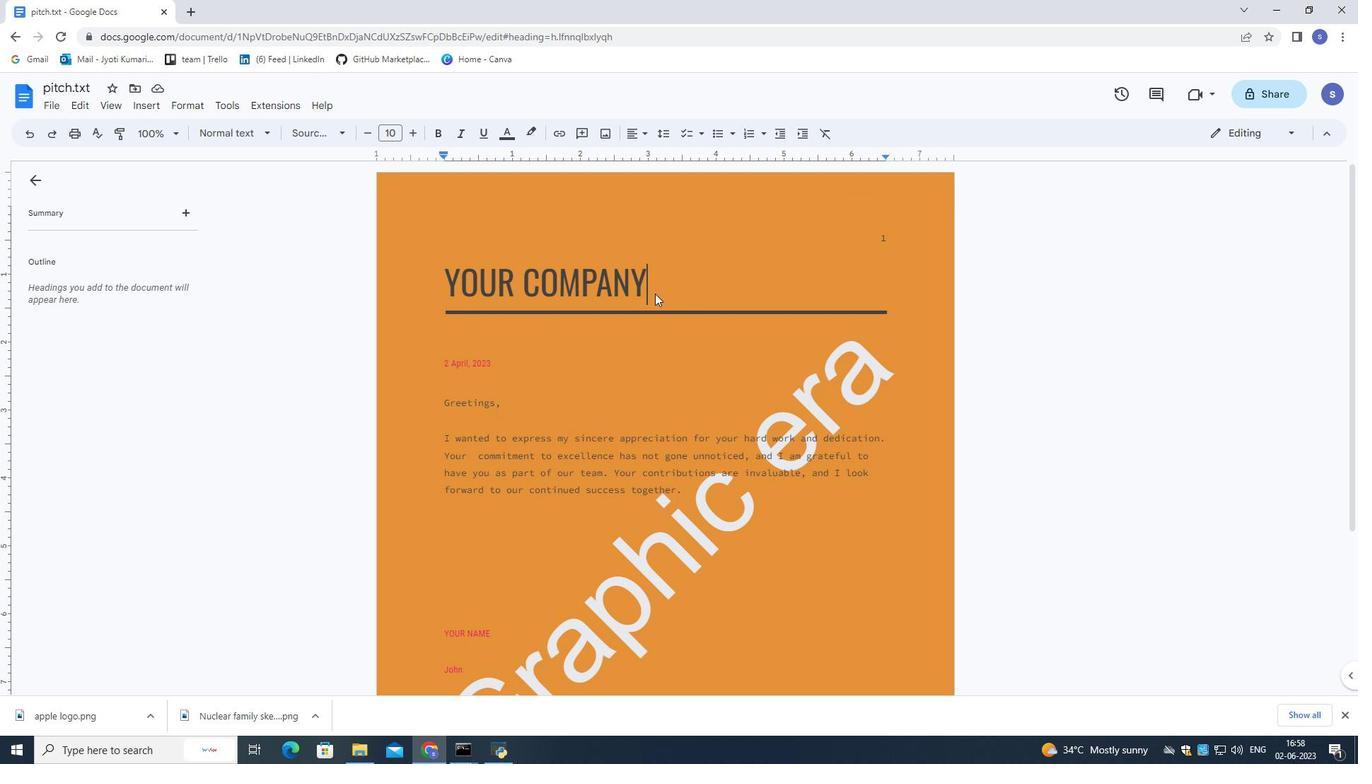 
Action: Mouse moved to (578, 290)
Screenshot: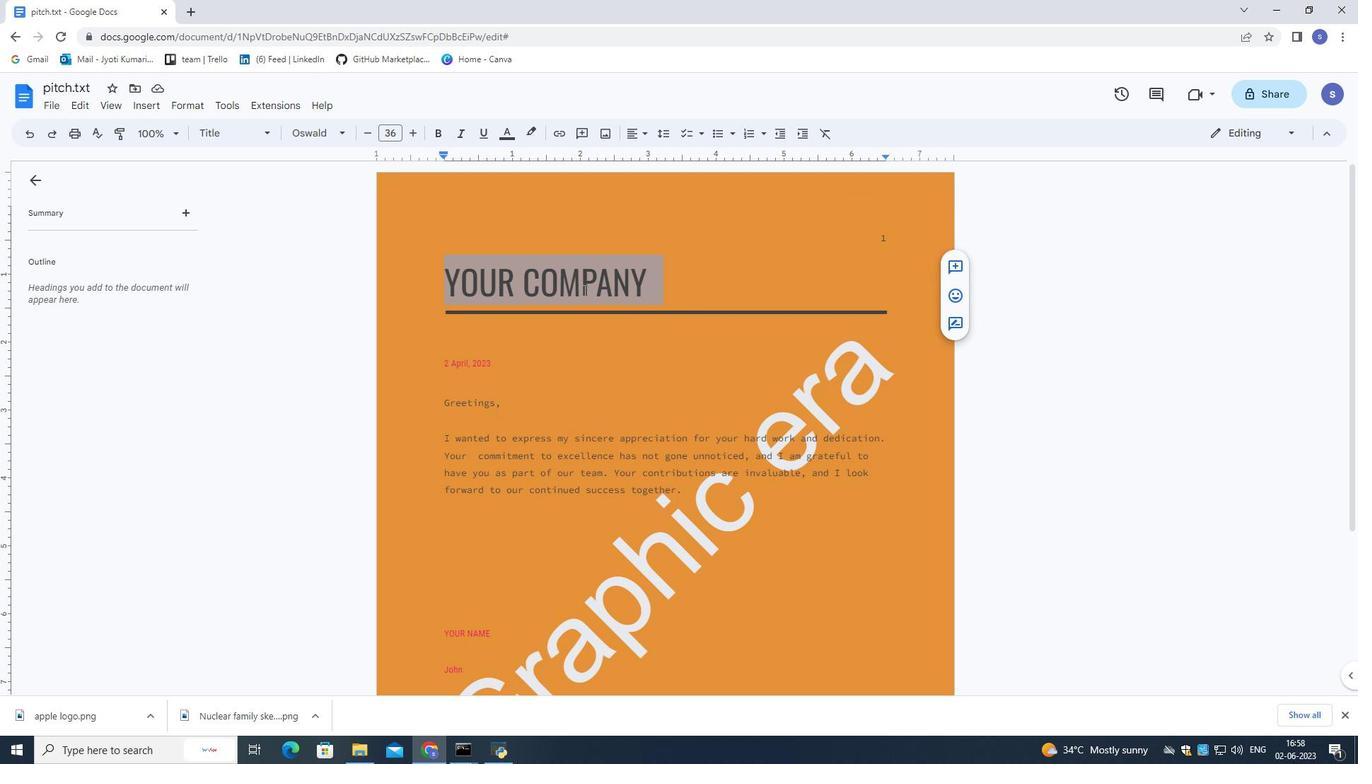 
Action: Key pressed <Key.shift>Ramsons
Screenshot: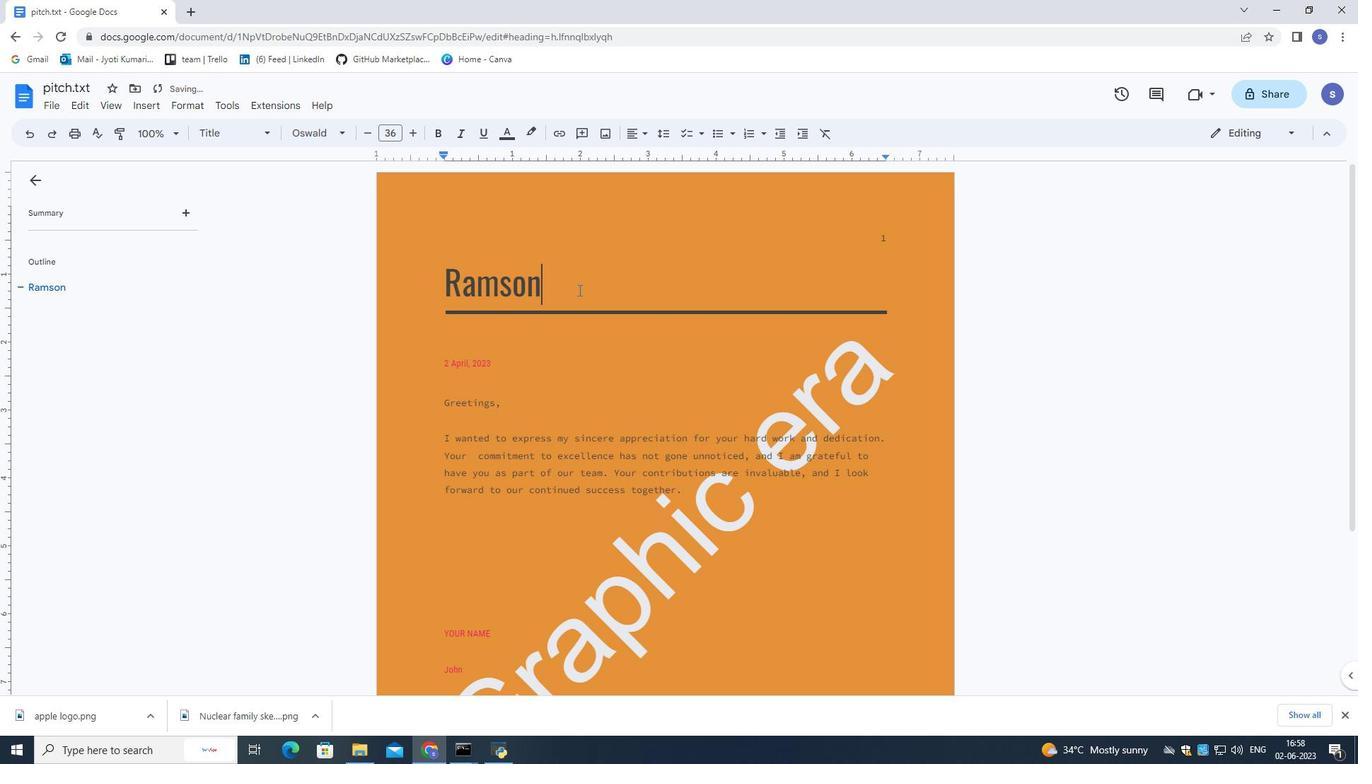
Action: Mouse moved to (579, 321)
Screenshot: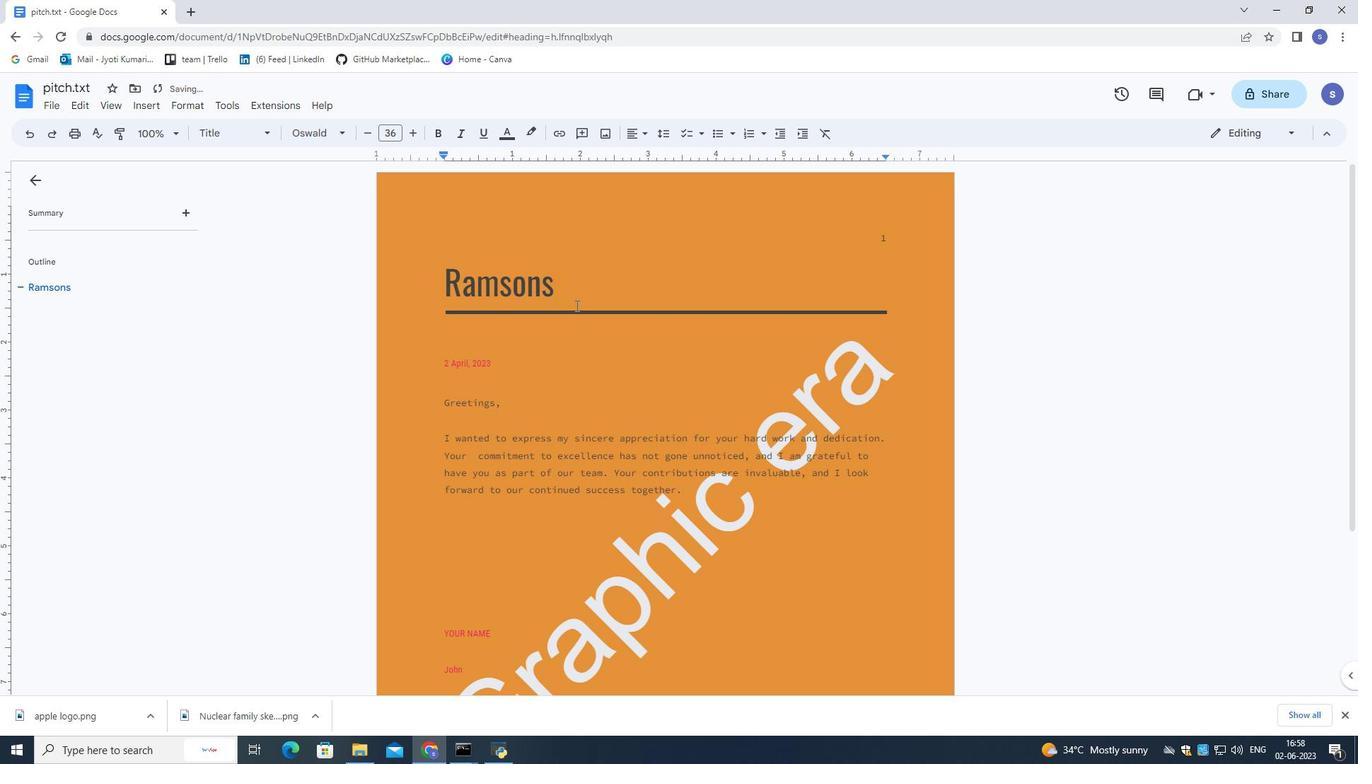 
